 Task: Look for Airbnb options in Abqaiq, Saudi Arabia from 10th December, 2023 to 25th December, 2023 for 3 adults, 1 child. Place can be shared room with 2 bedrooms having 3 beds and 2 bathrooms. Property type can be guest house. Amenities needed are: wifi, TV, free parkinig on premises, gym, breakfast.
Action: Mouse moved to (428, 233)
Screenshot: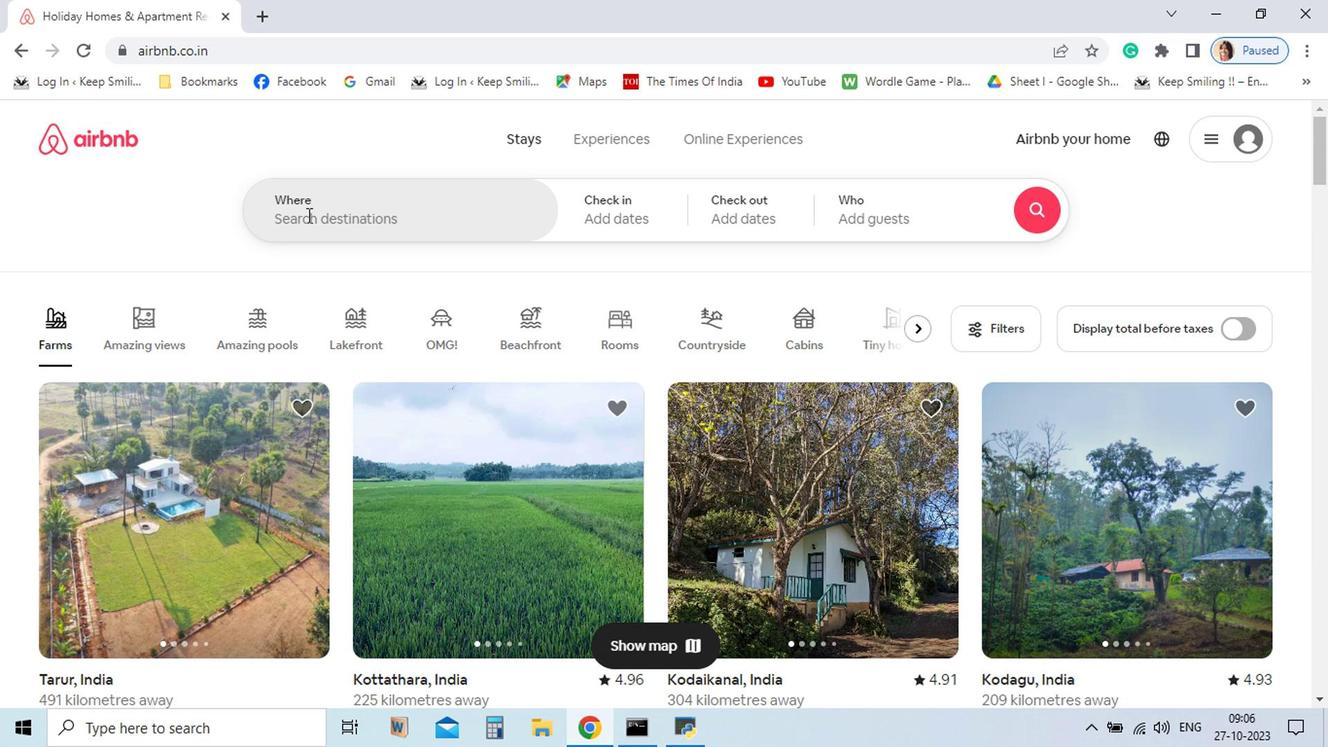 
Action: Mouse pressed left at (428, 233)
Screenshot: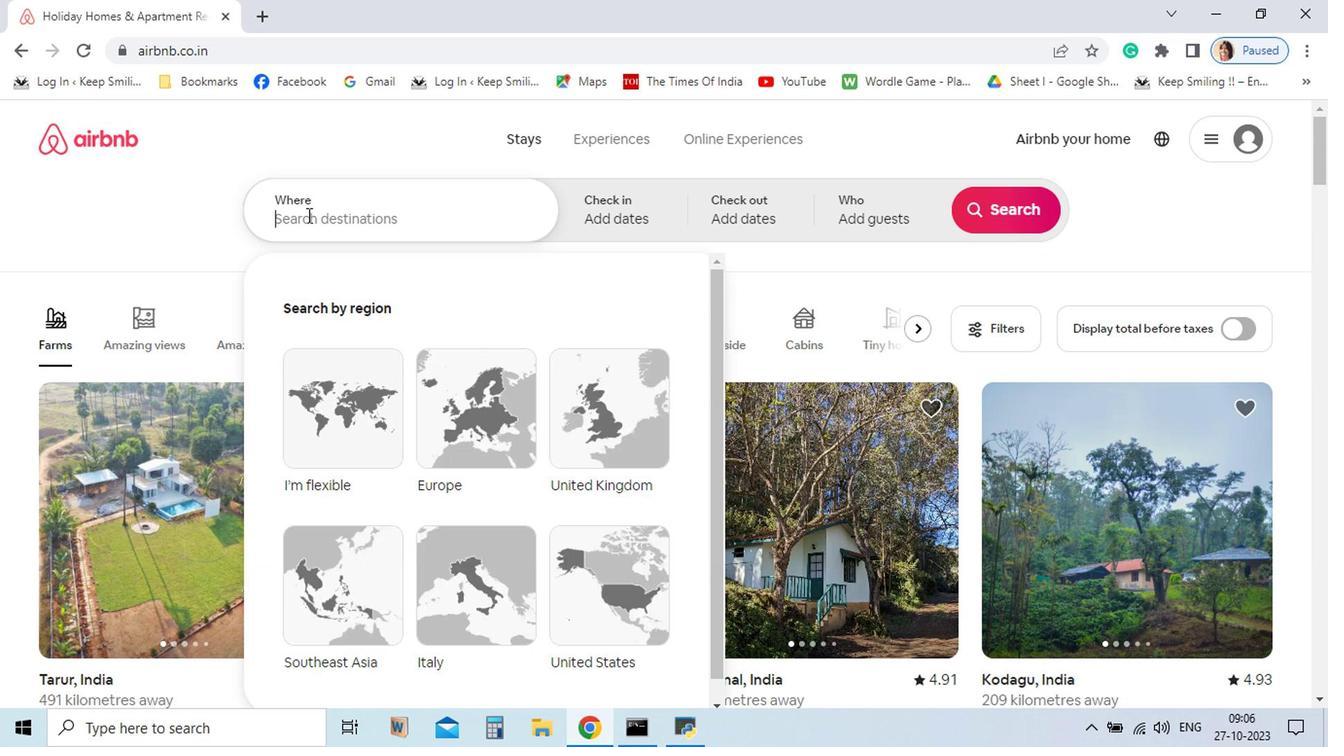
Action: Key pressed <Key.shift>Aqaiq
Screenshot: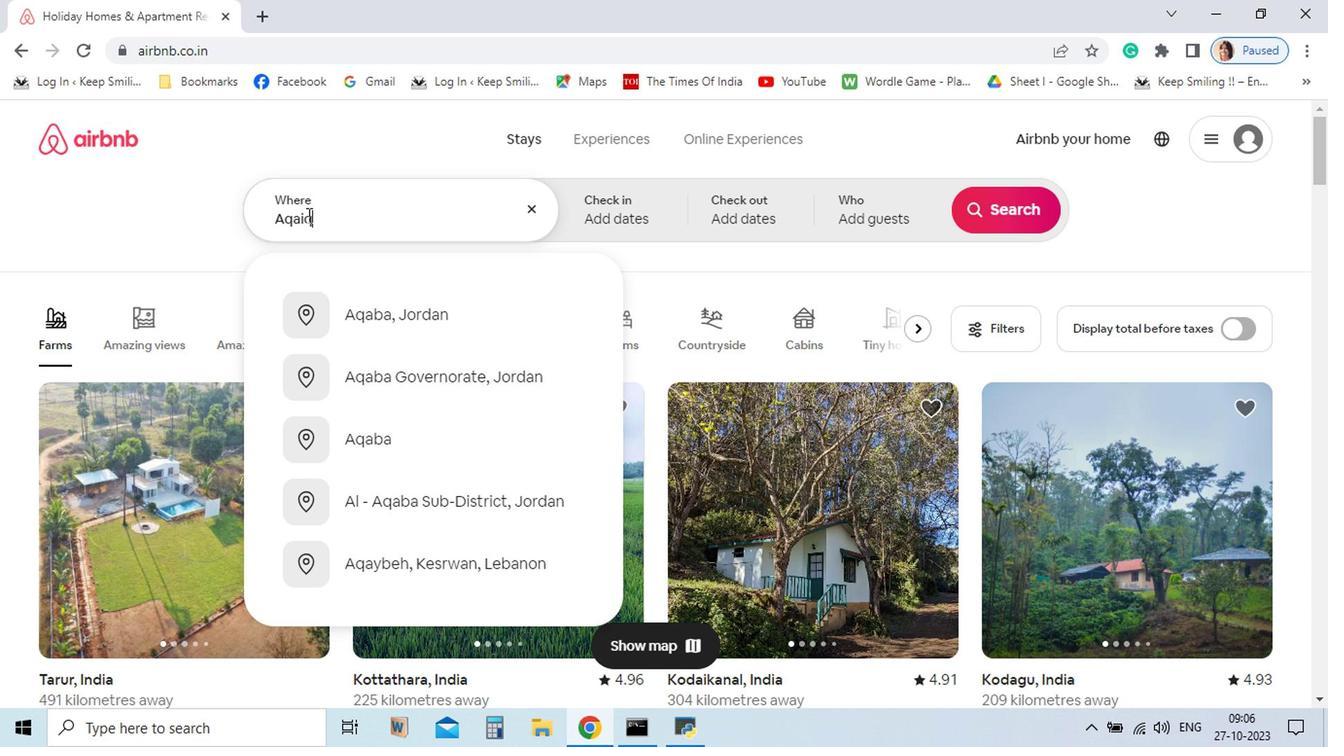 
Action: Mouse moved to (428, 233)
Screenshot: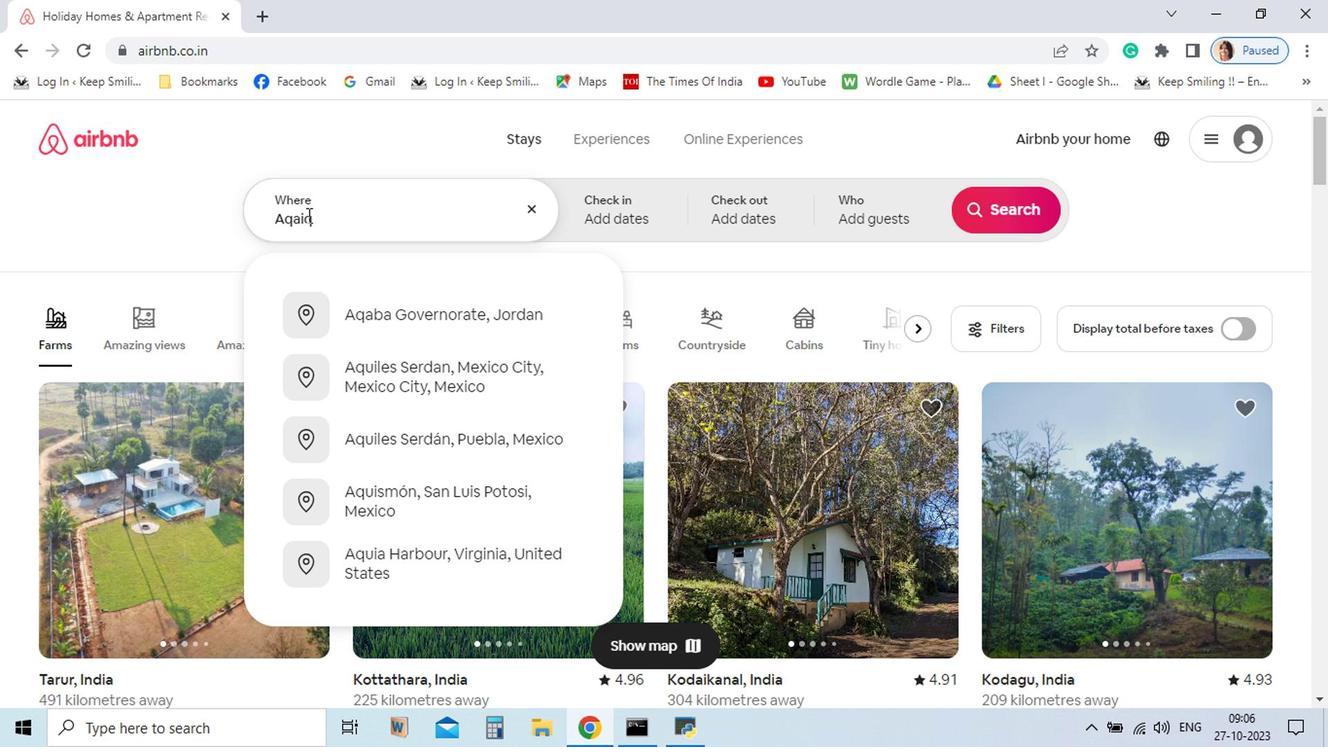 
Action: Key pressed ,<Key.space>saudi
Screenshot: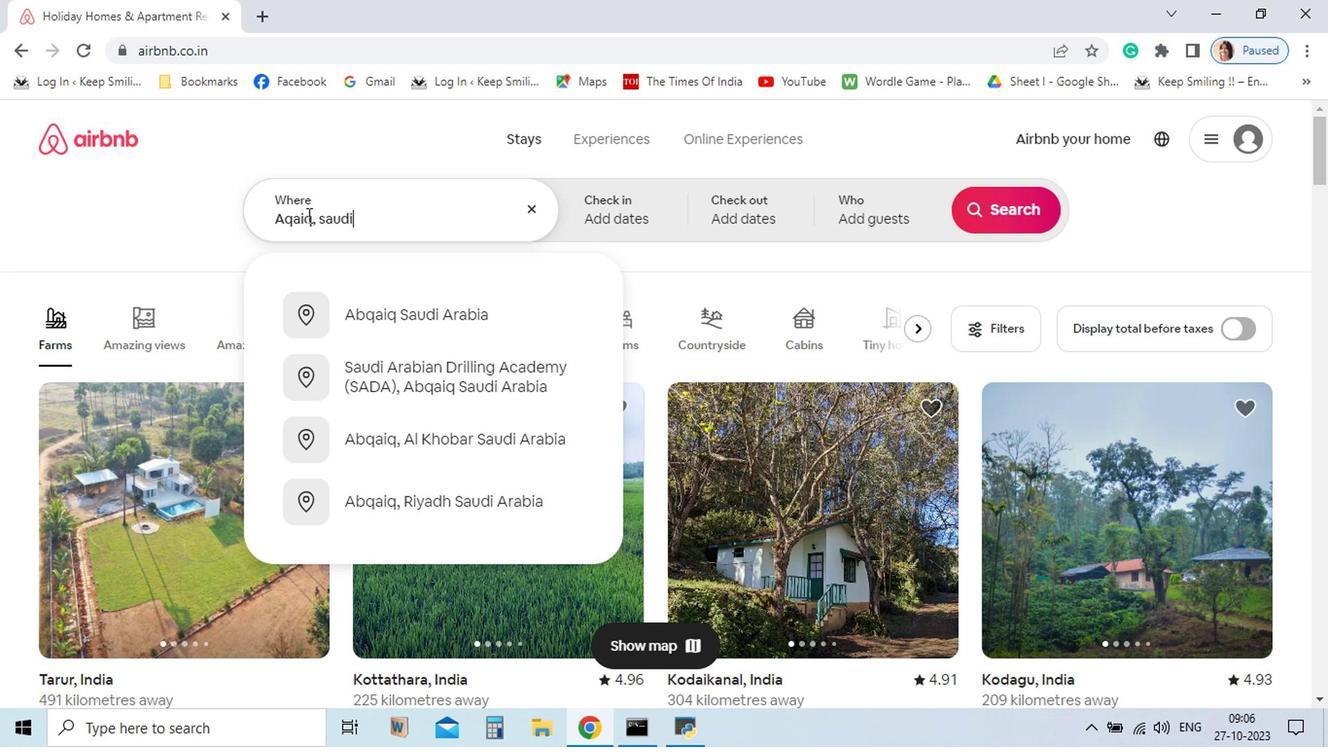 
Action: Mouse moved to (516, 340)
Screenshot: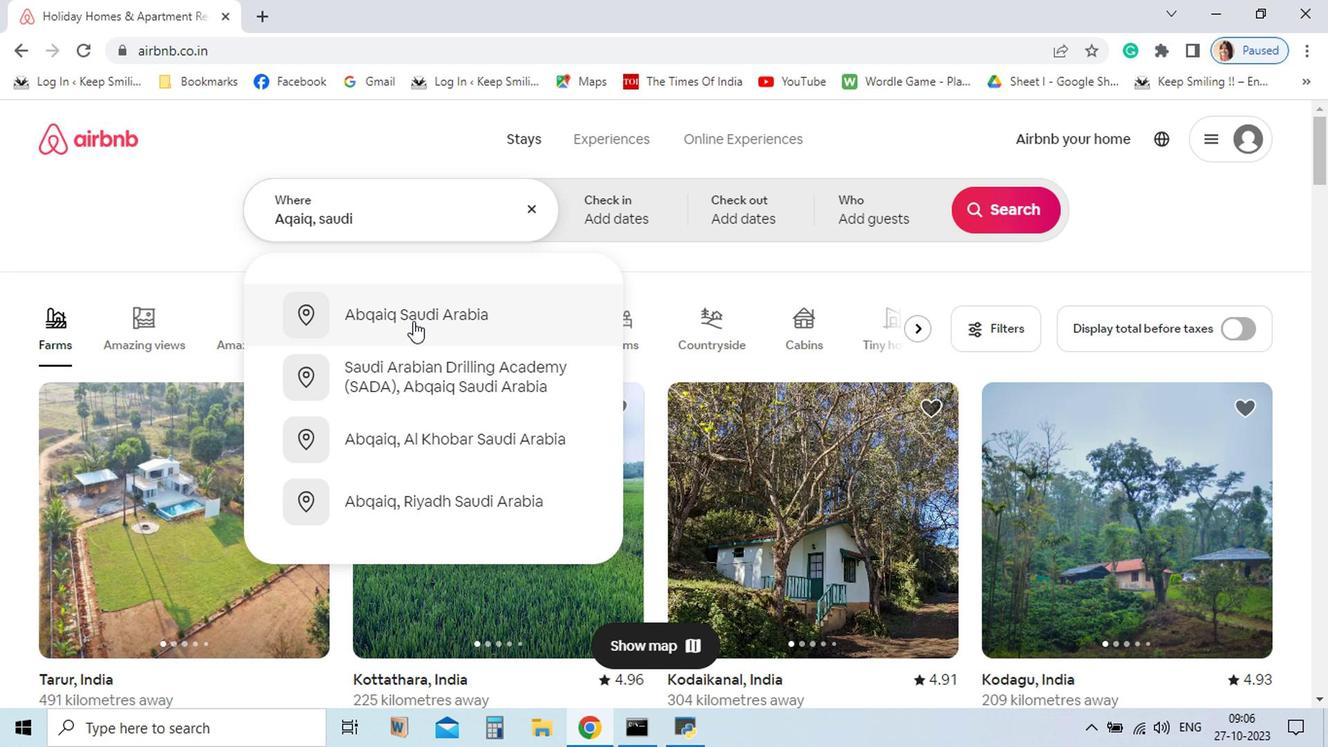 
Action: Mouse pressed left at (516, 340)
Screenshot: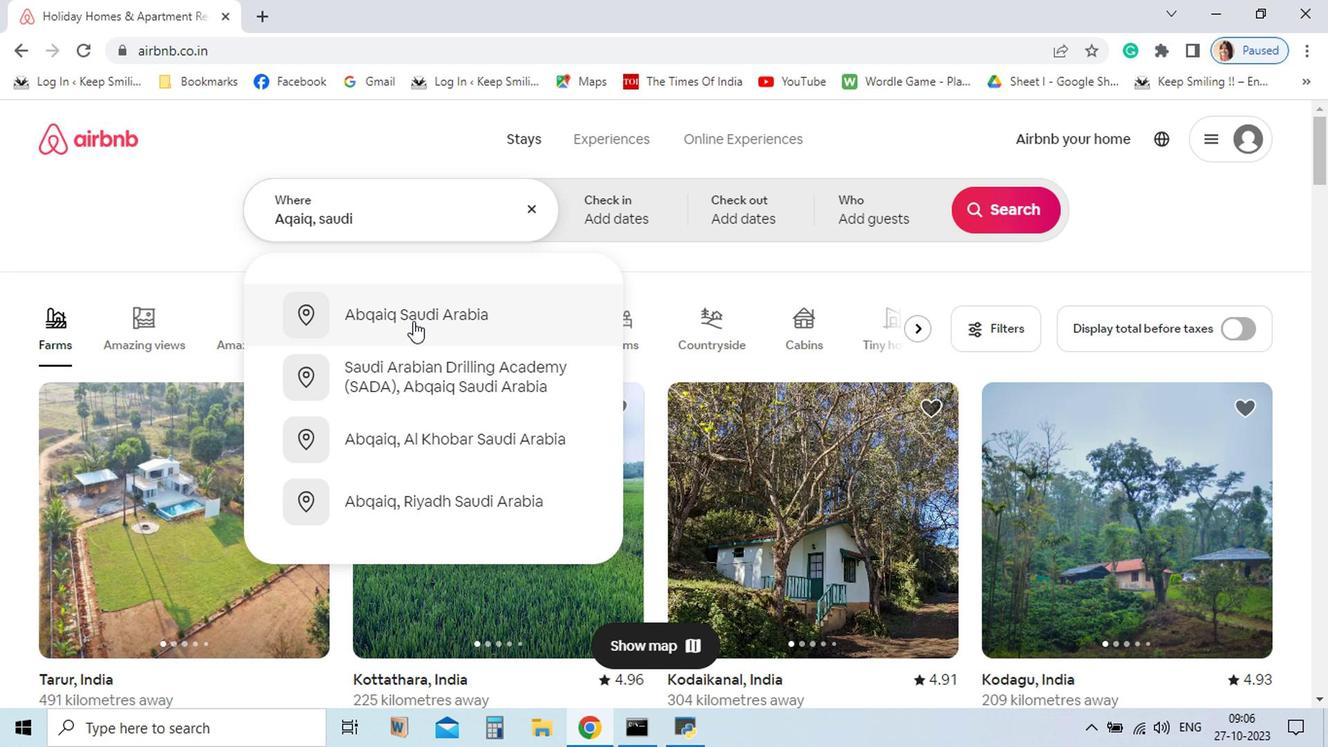 
Action: Mouse moved to (992, 390)
Screenshot: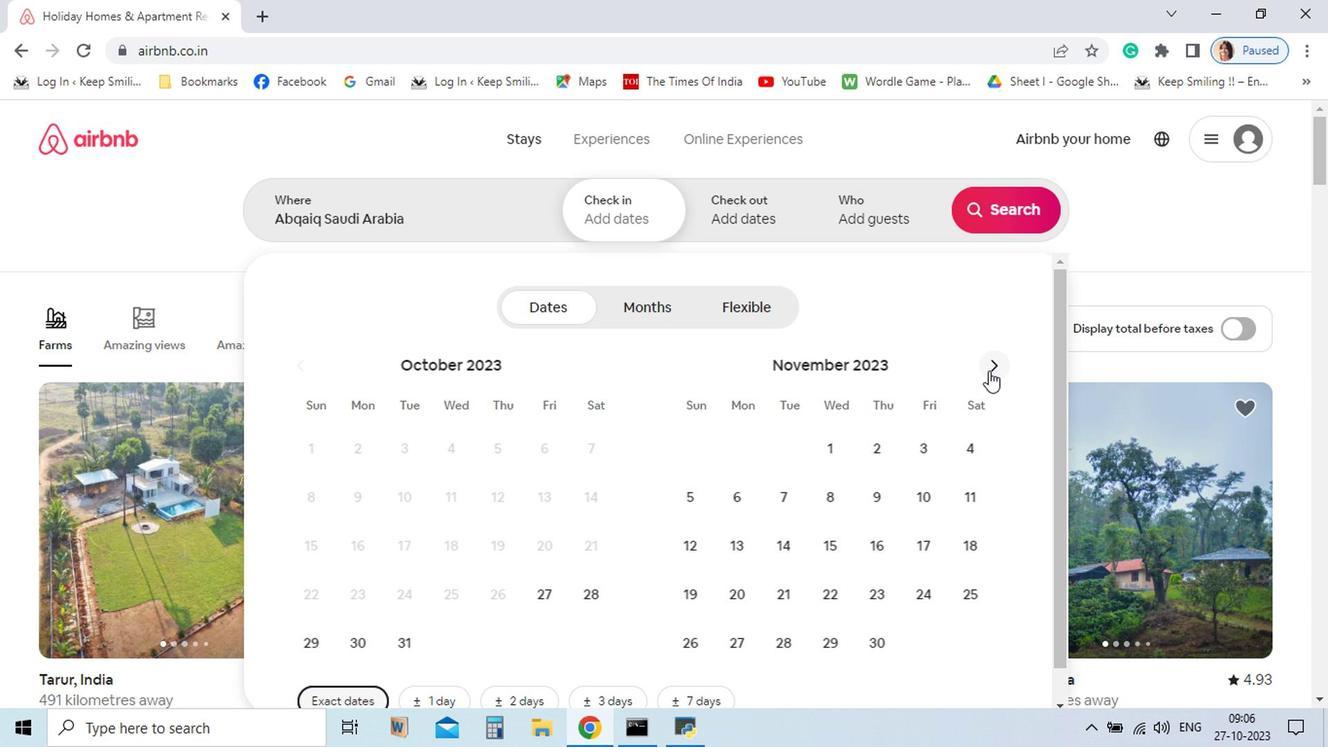 
Action: Mouse pressed left at (992, 390)
Screenshot: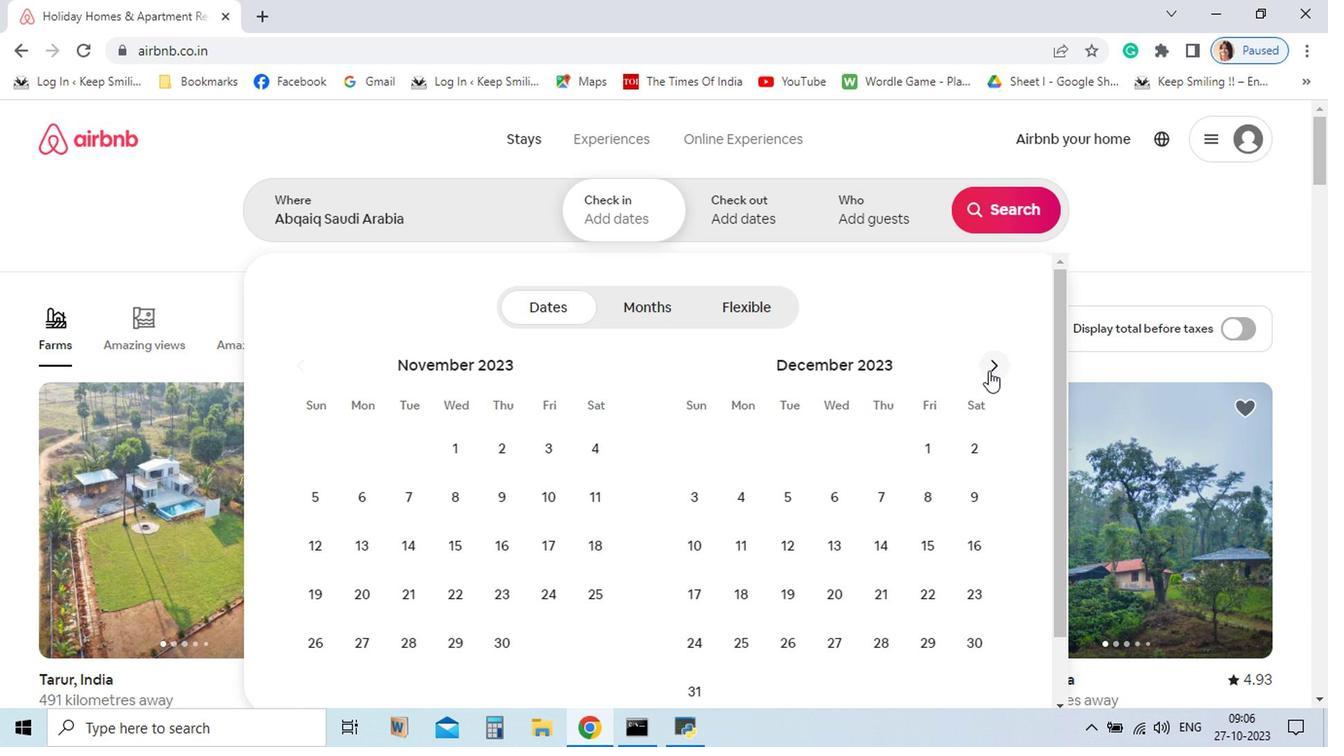 
Action: Mouse moved to (750, 568)
Screenshot: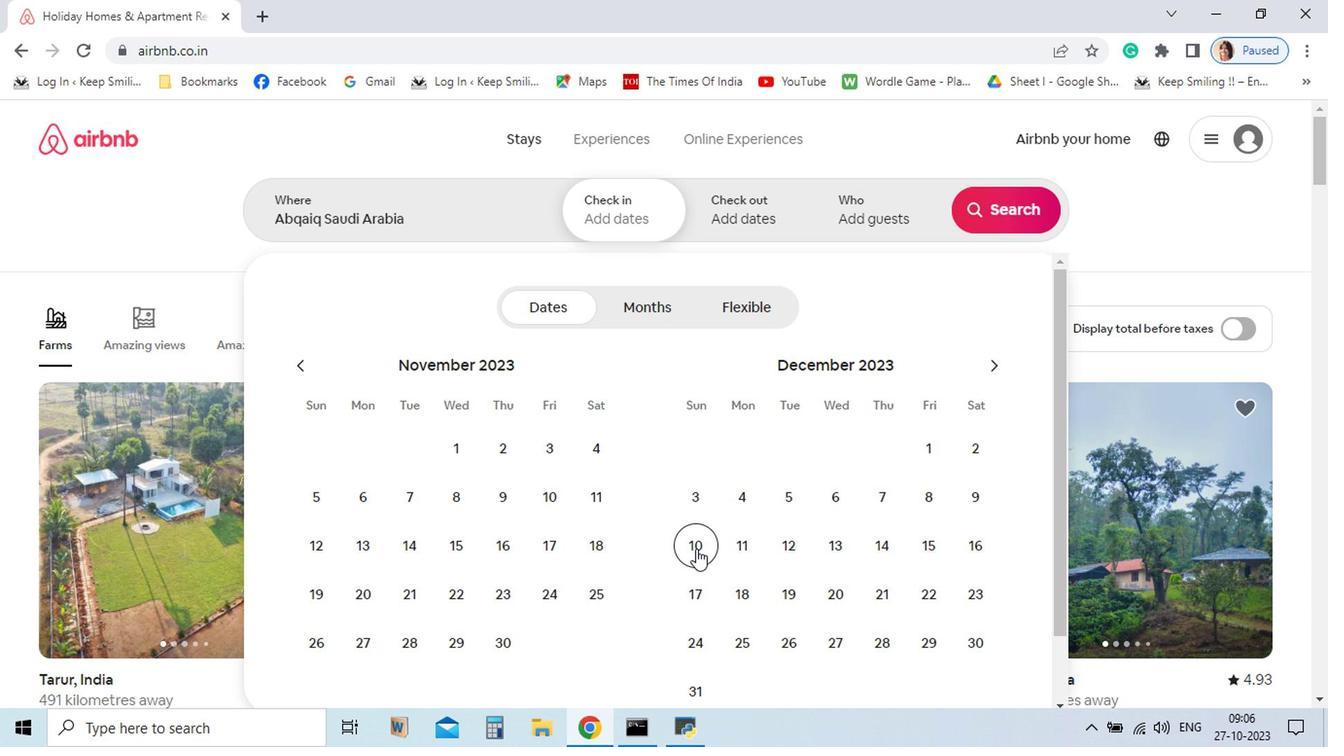 
Action: Mouse pressed left at (750, 568)
Screenshot: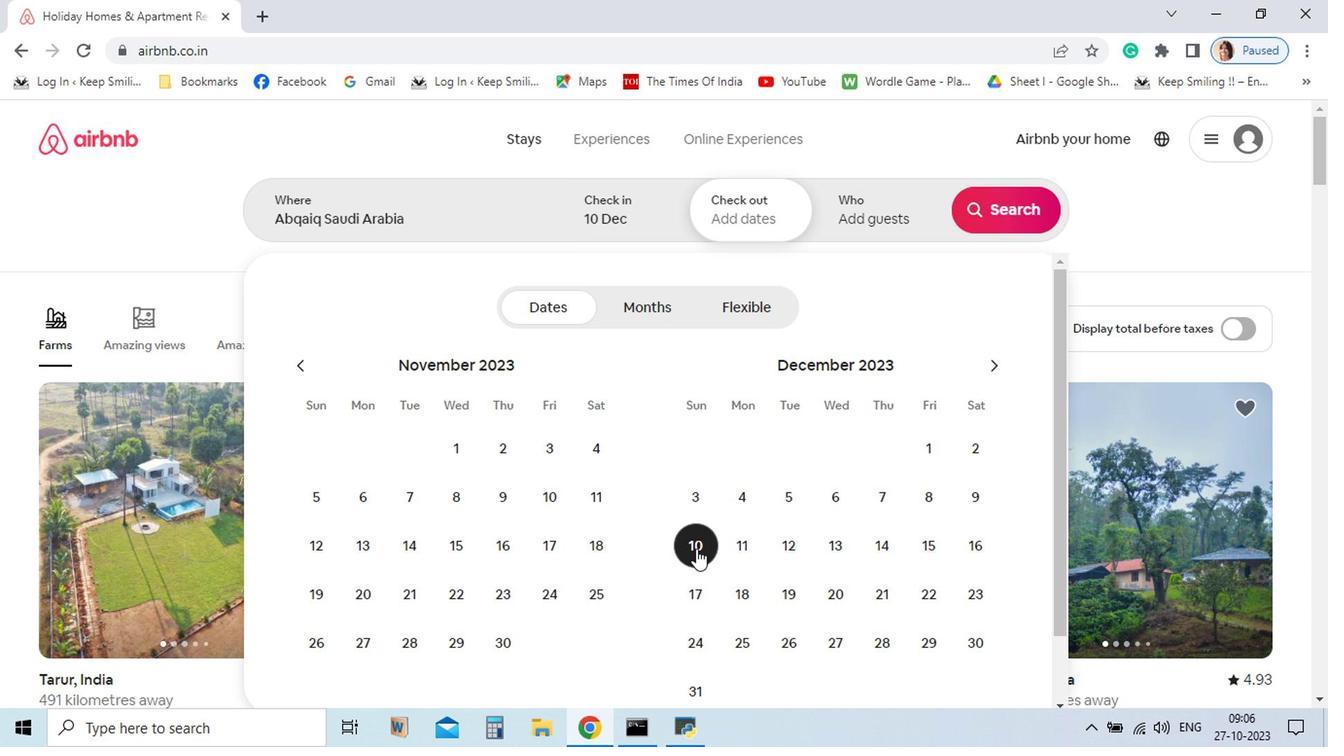 
Action: Mouse moved to (799, 661)
Screenshot: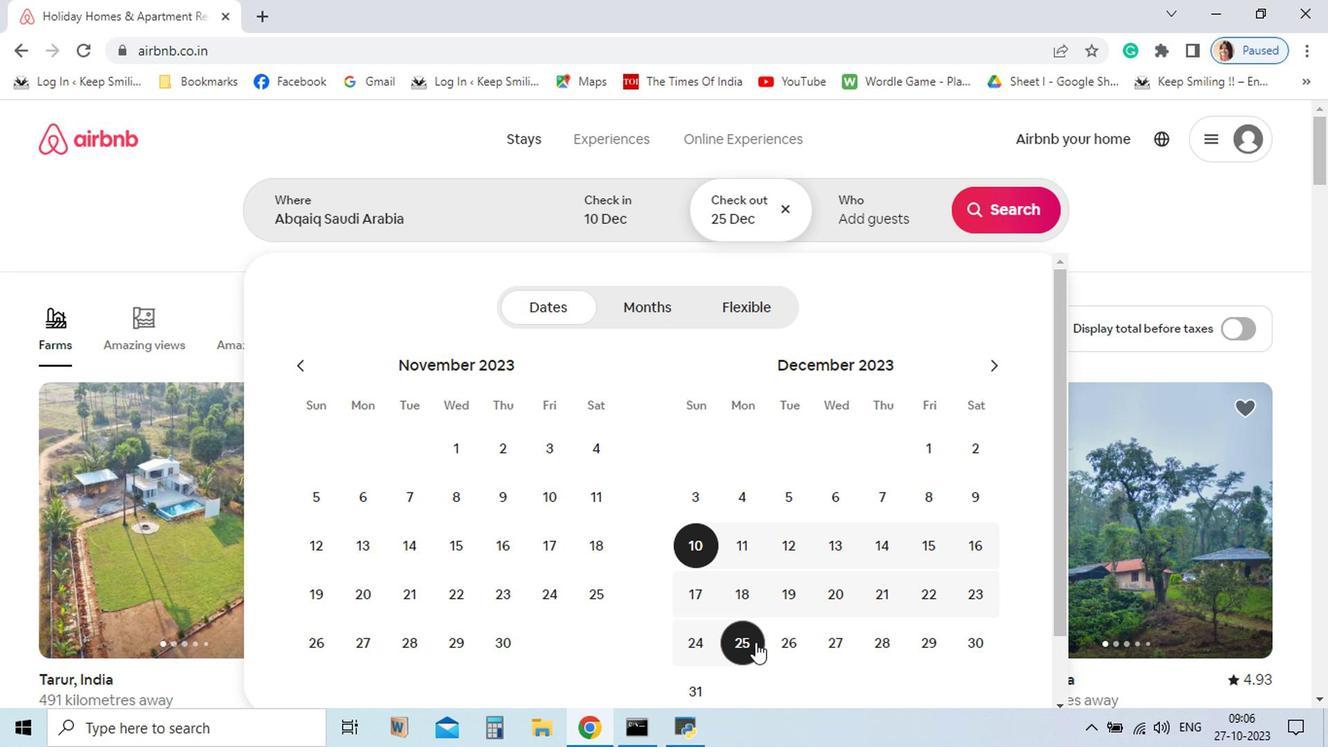 
Action: Mouse pressed left at (799, 661)
Screenshot: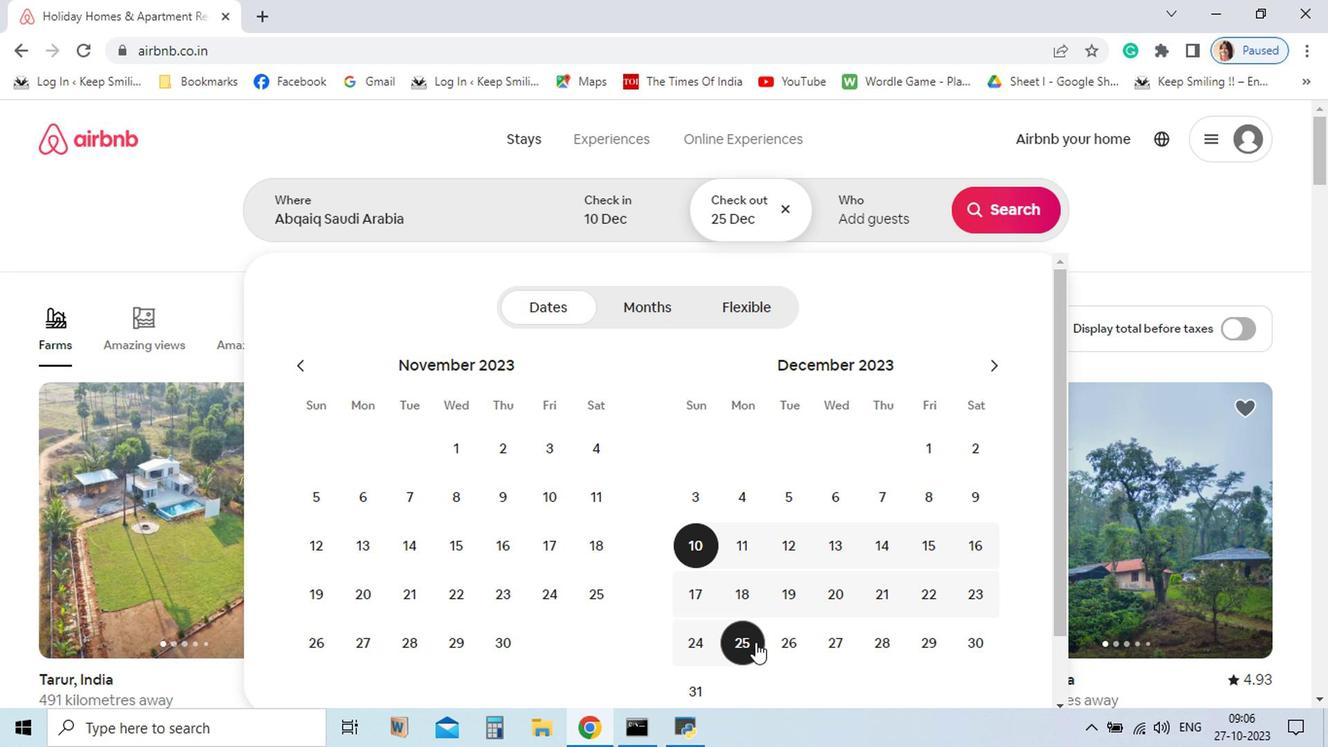 
Action: Mouse moved to (914, 240)
Screenshot: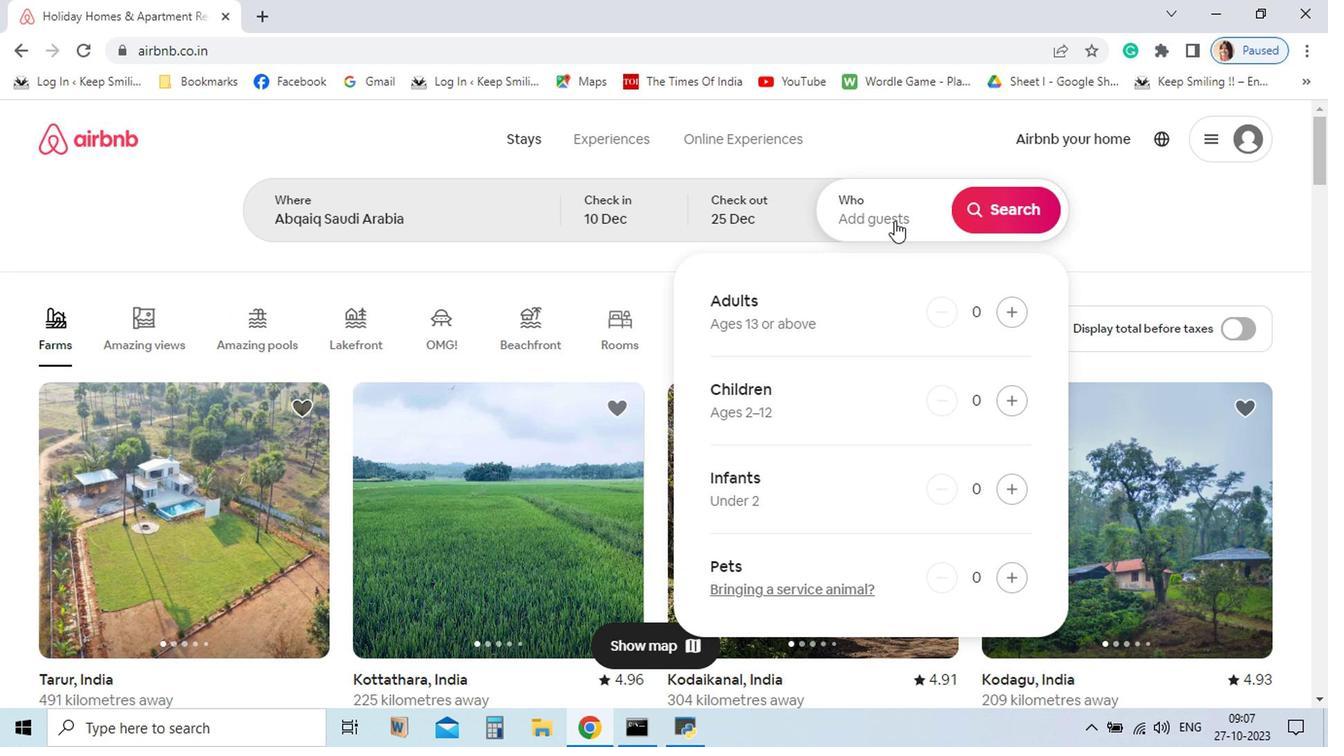 
Action: Mouse pressed left at (914, 240)
Screenshot: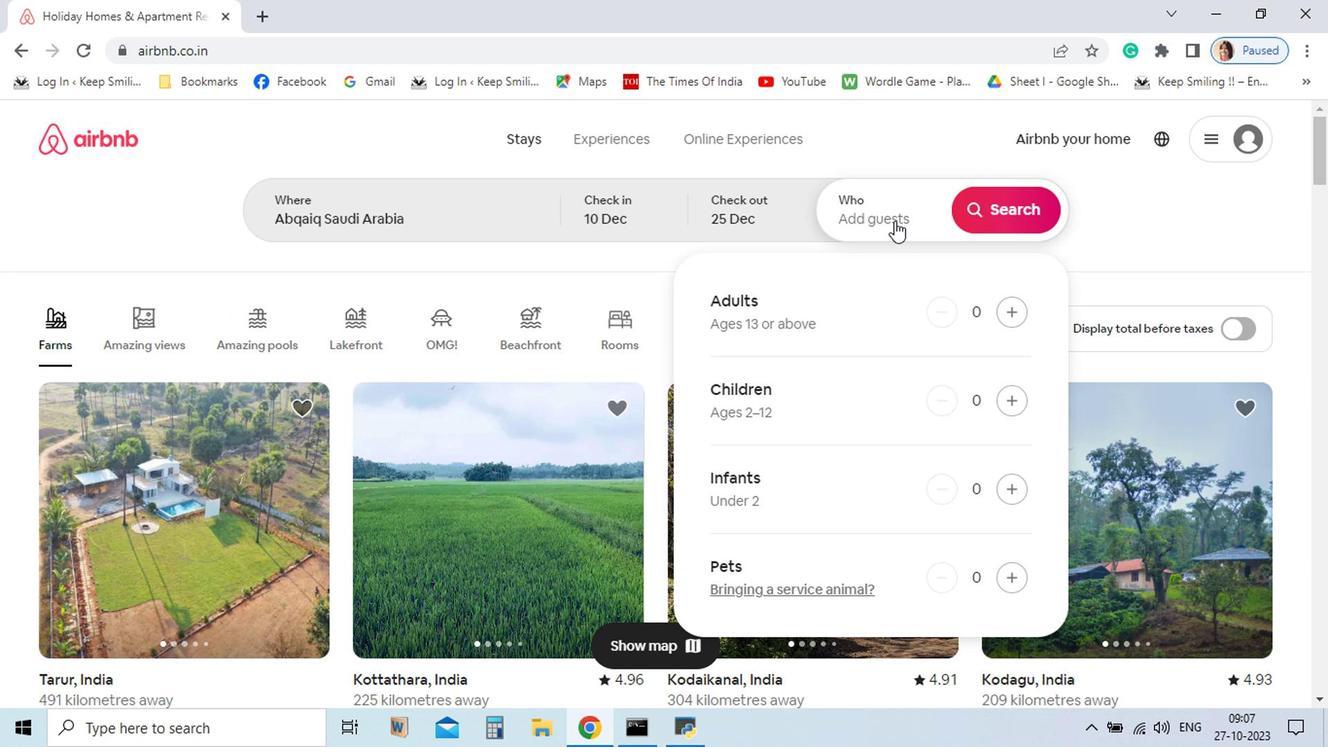 
Action: Mouse moved to (1011, 331)
Screenshot: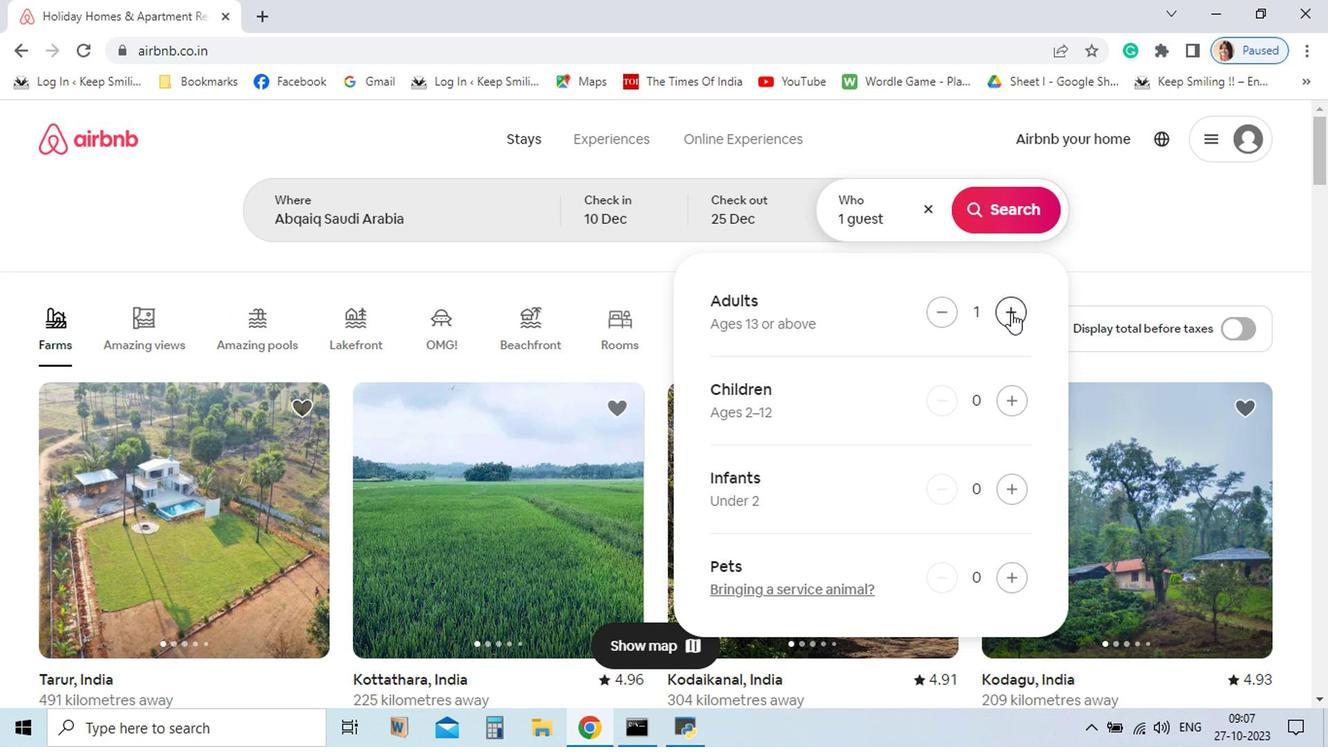 
Action: Mouse pressed left at (1011, 331)
Screenshot: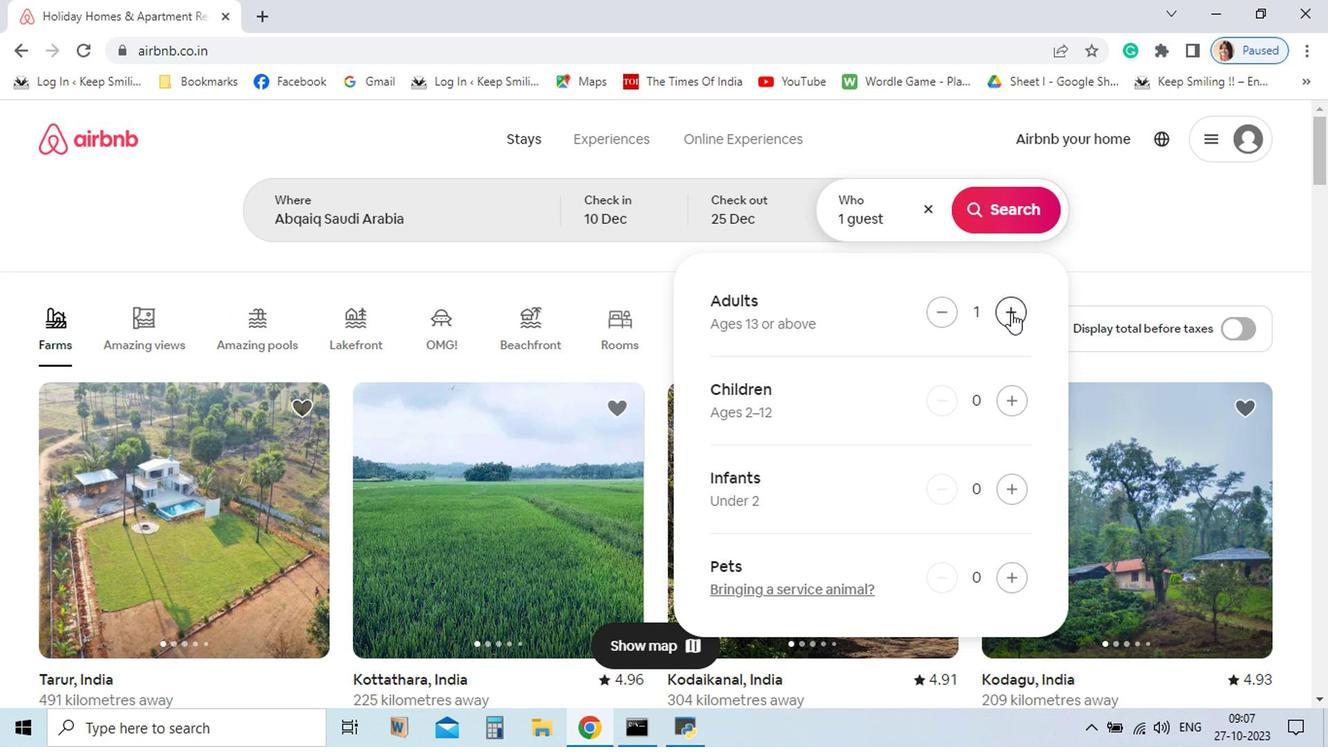 
Action: Mouse pressed left at (1011, 331)
Screenshot: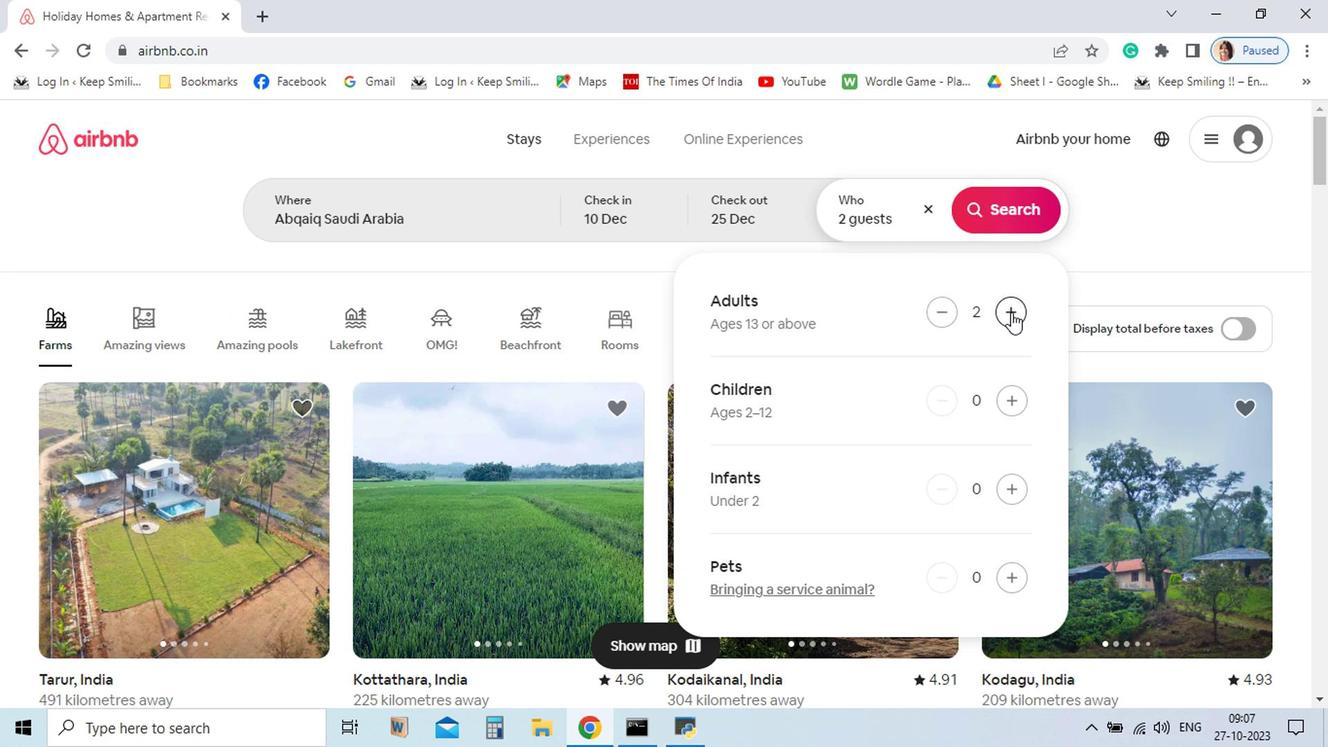 
Action: Mouse pressed left at (1011, 331)
Screenshot: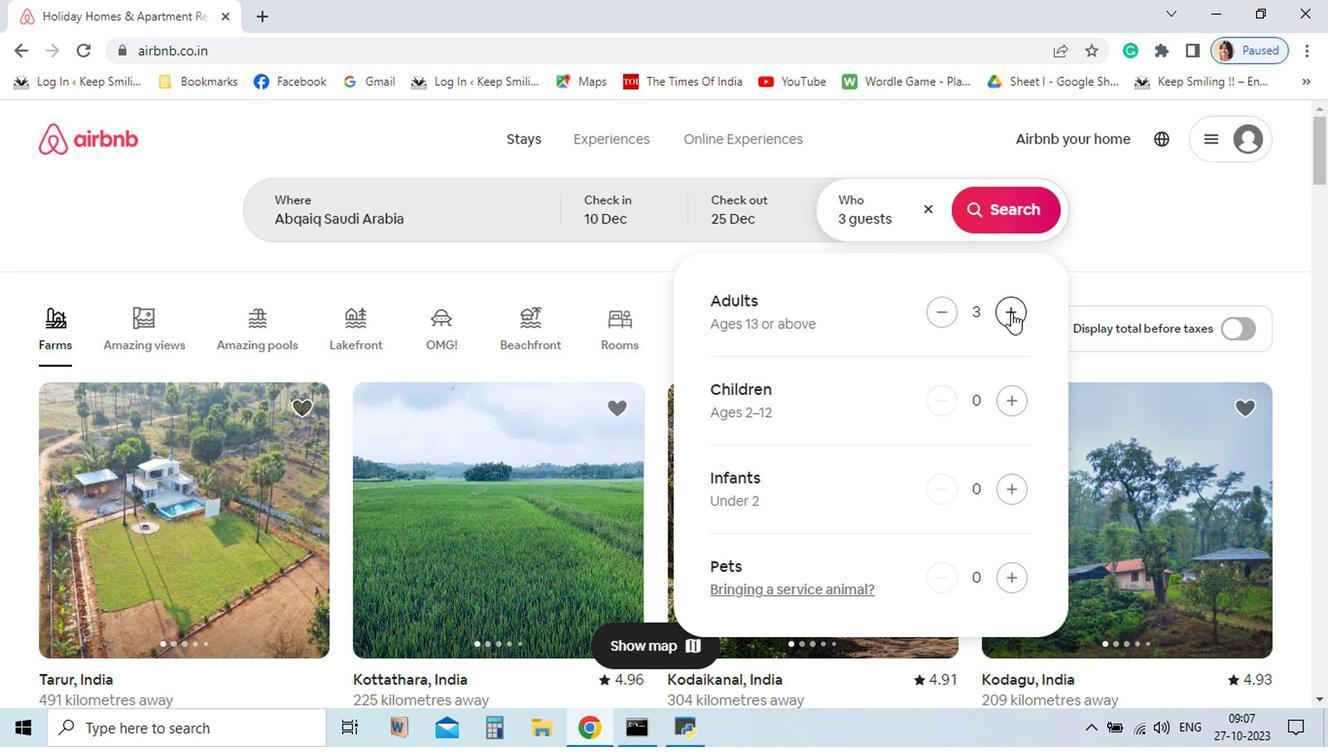 
Action: Mouse moved to (1014, 423)
Screenshot: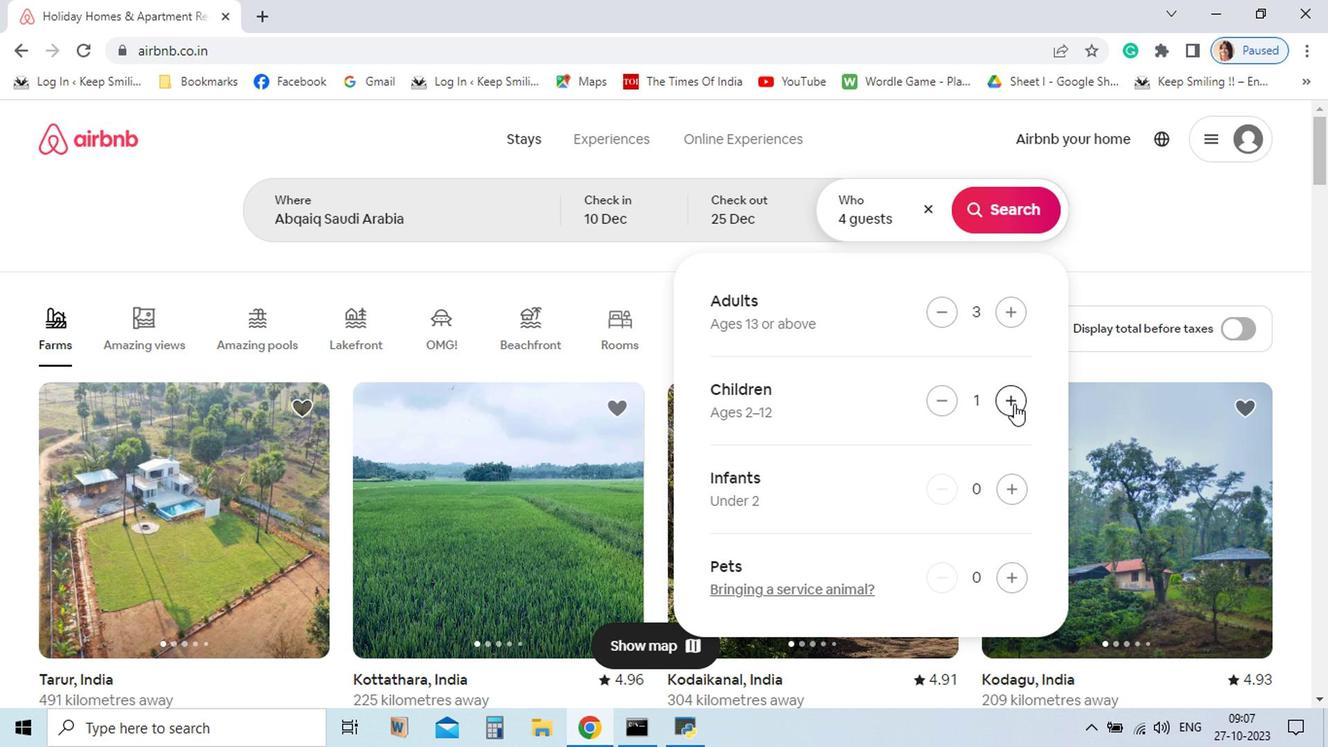 
Action: Mouse pressed left at (1014, 423)
Screenshot: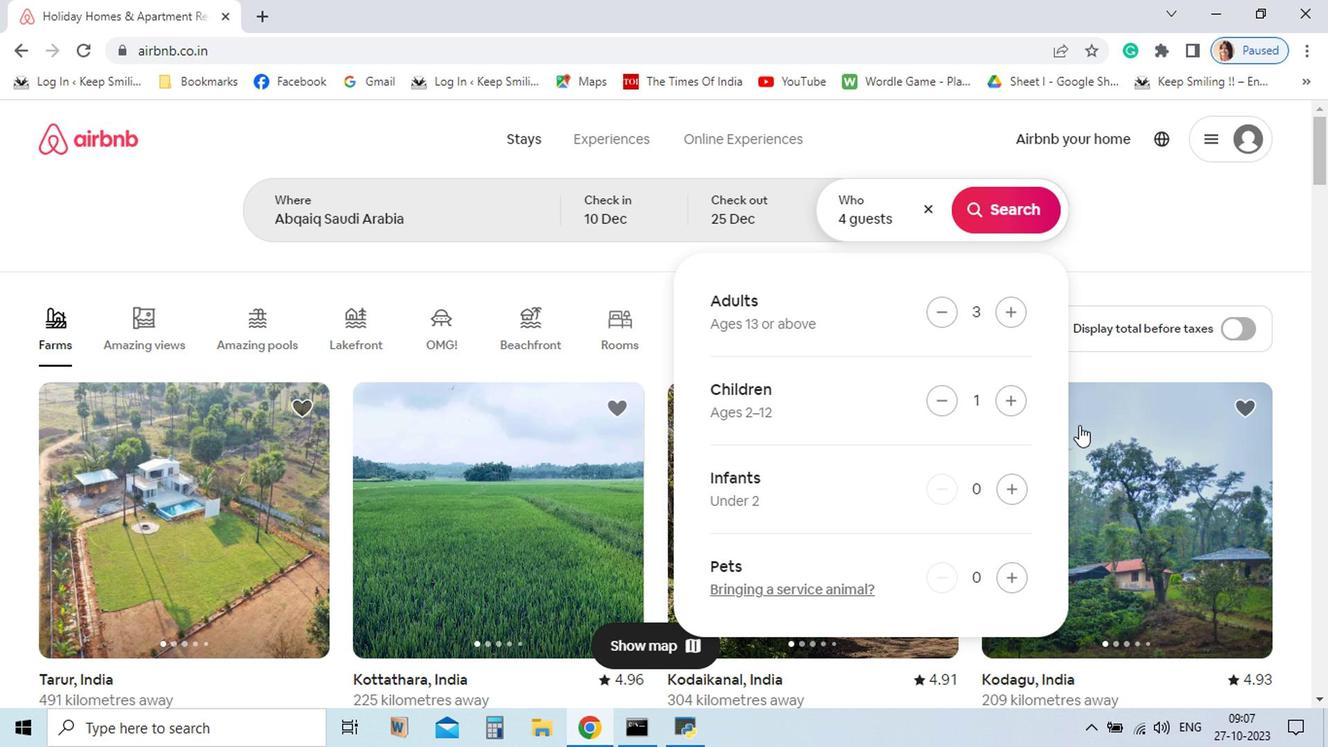 
Action: Mouse moved to (1023, 235)
Screenshot: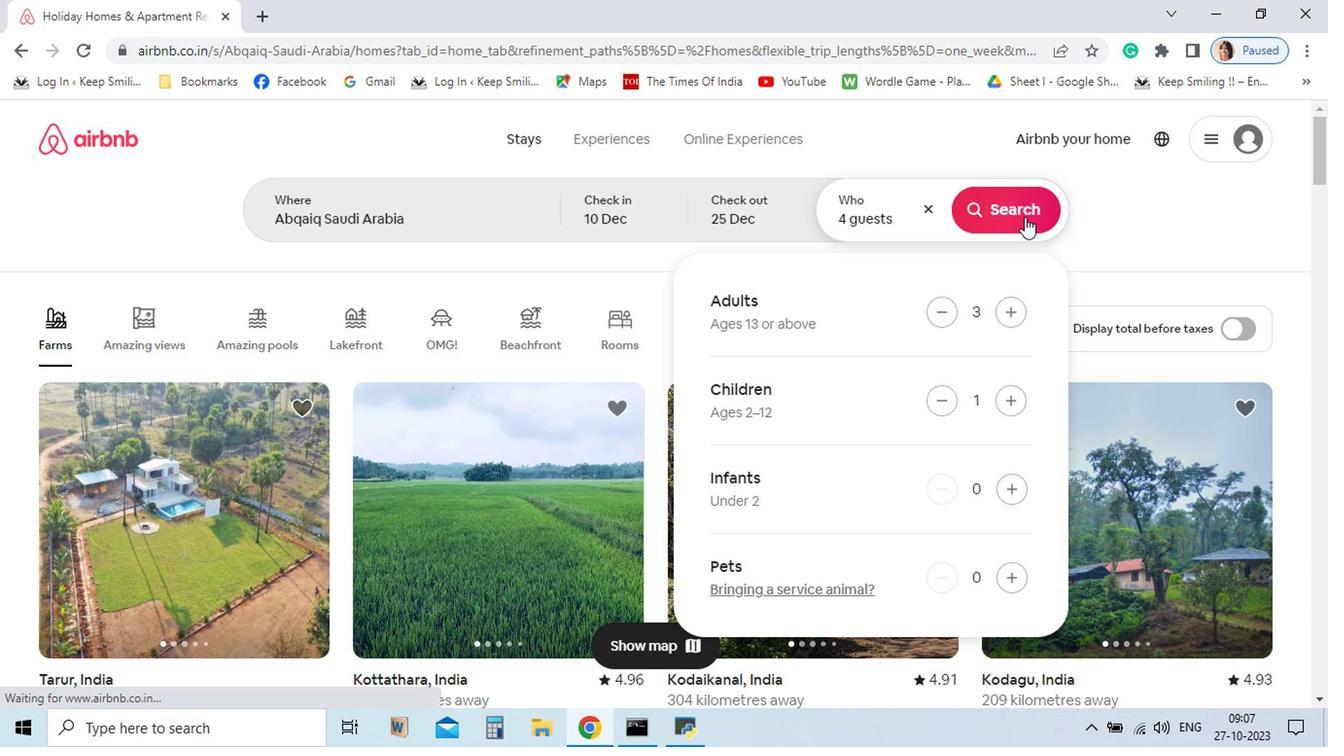 
Action: Mouse pressed left at (1023, 235)
Screenshot: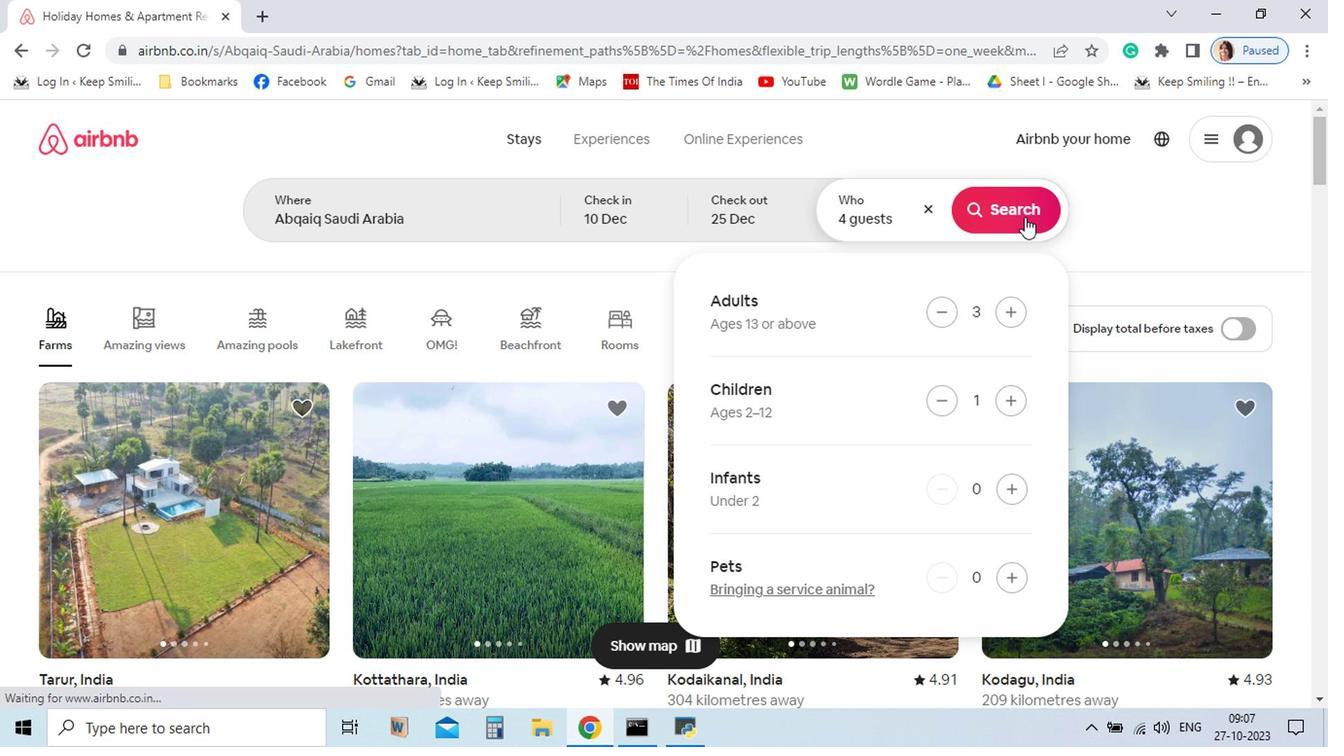 
Action: Mouse moved to (1015, 230)
Screenshot: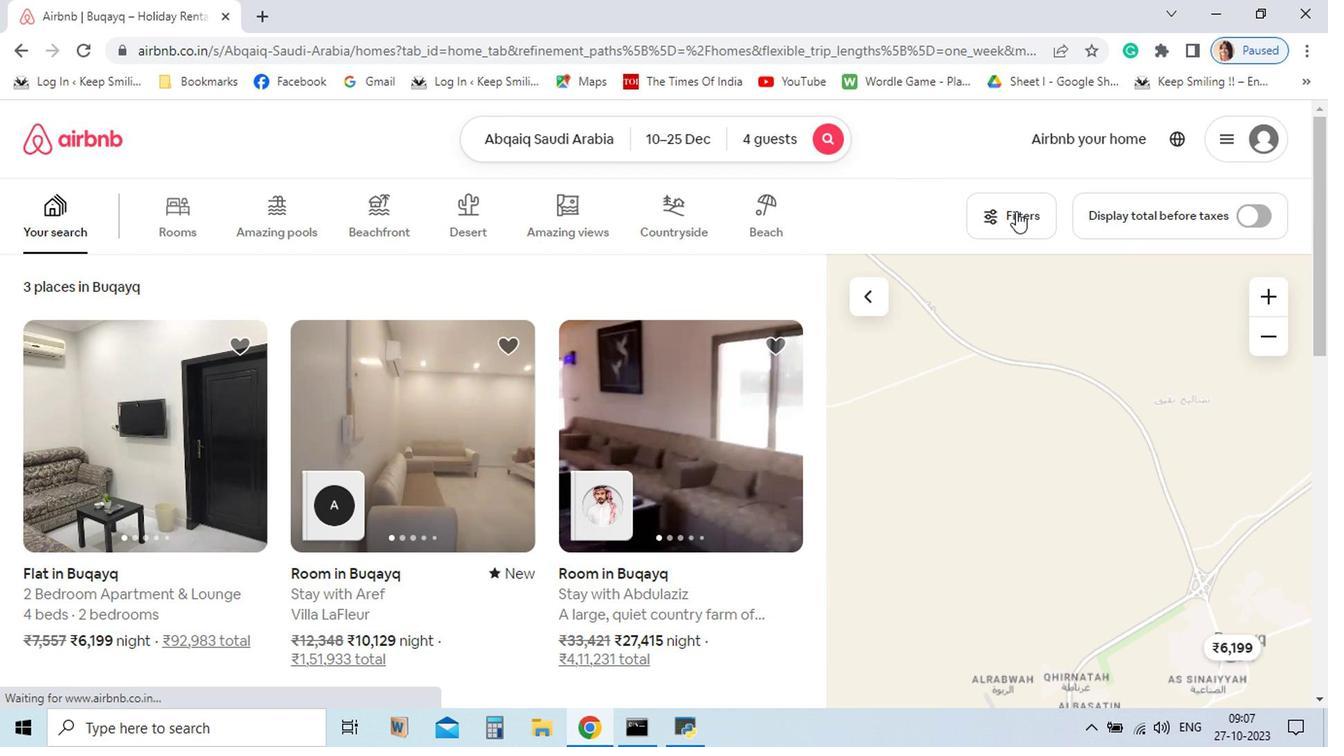 
Action: Mouse pressed left at (1015, 230)
Screenshot: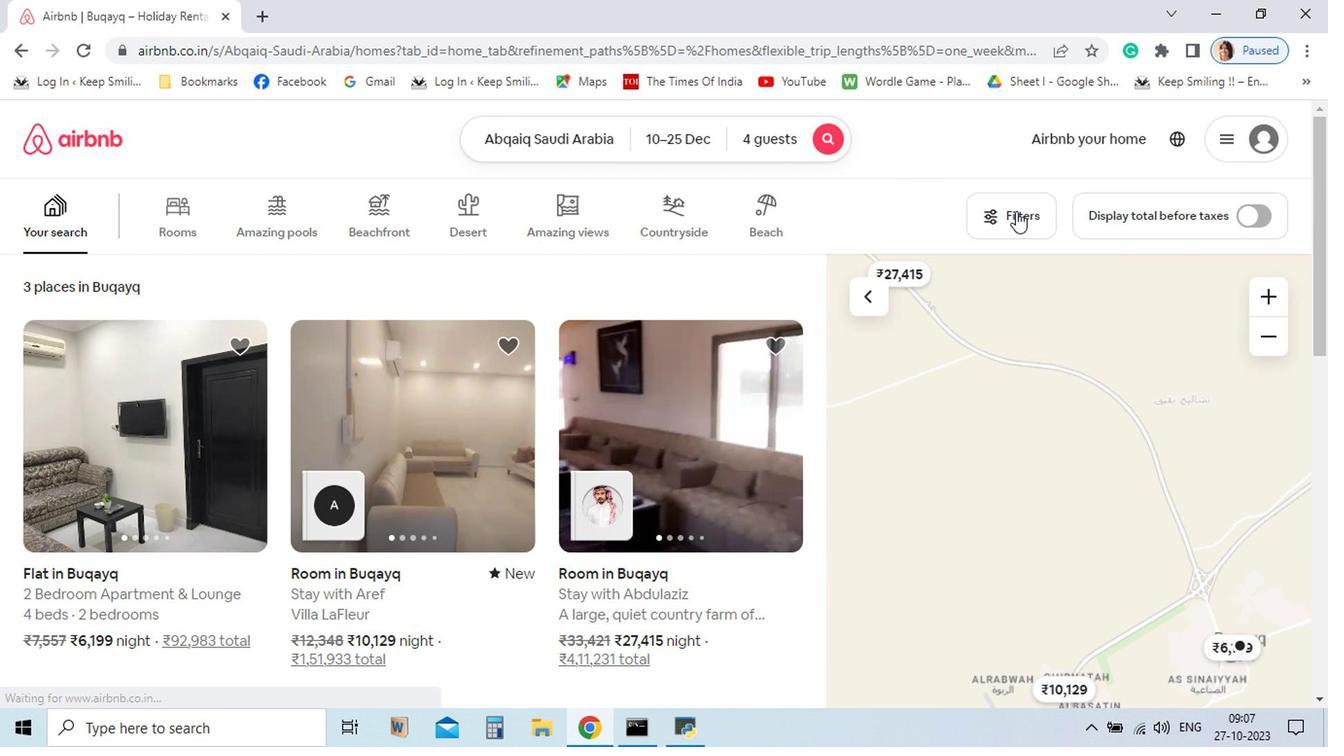 
Action: Mouse moved to (1026, 282)
Screenshot: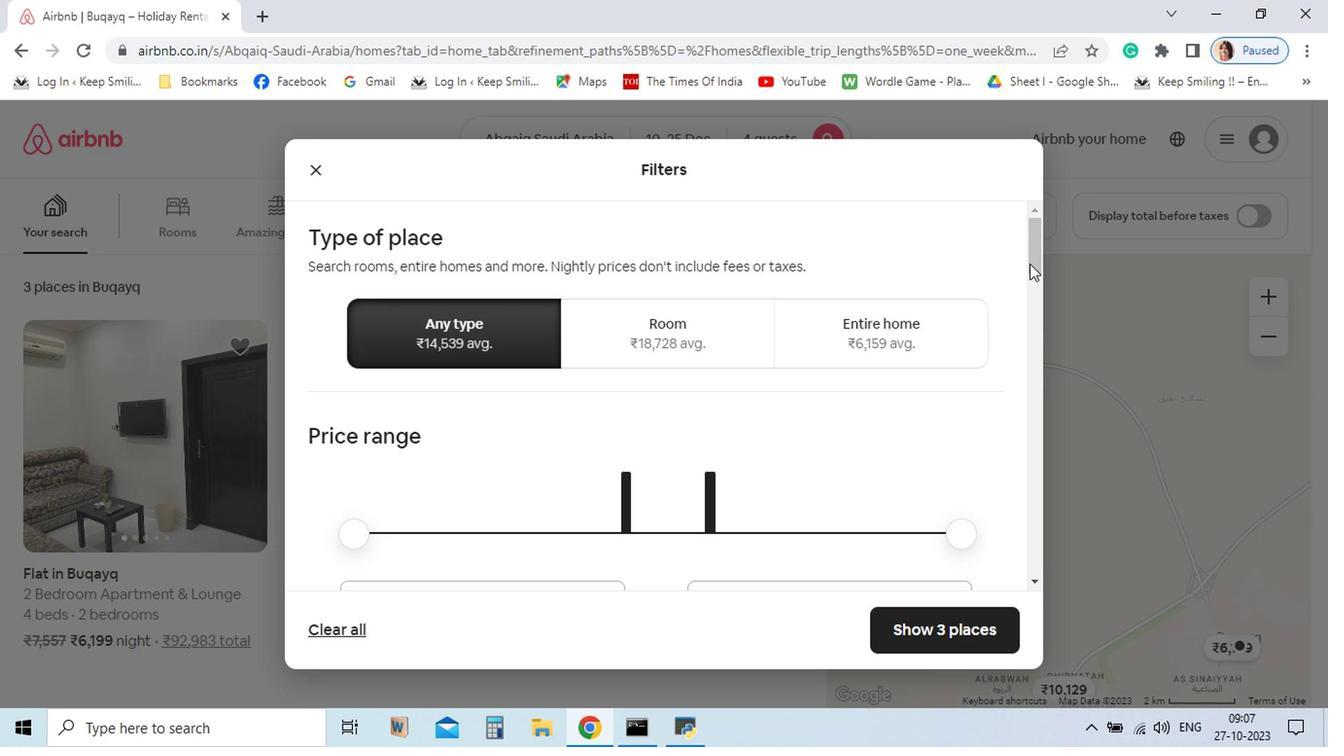 
Action: Mouse pressed left at (1026, 282)
Screenshot: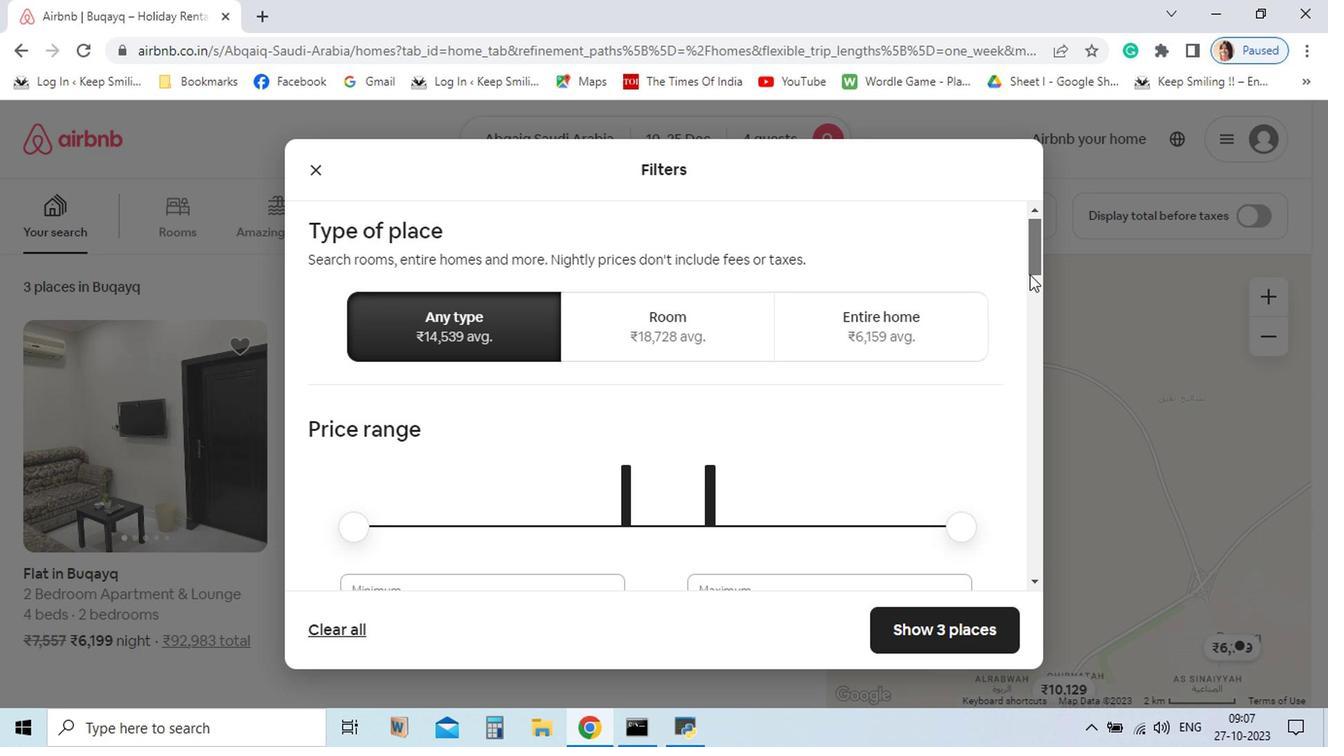 
Action: Mouse moved to (573, 518)
Screenshot: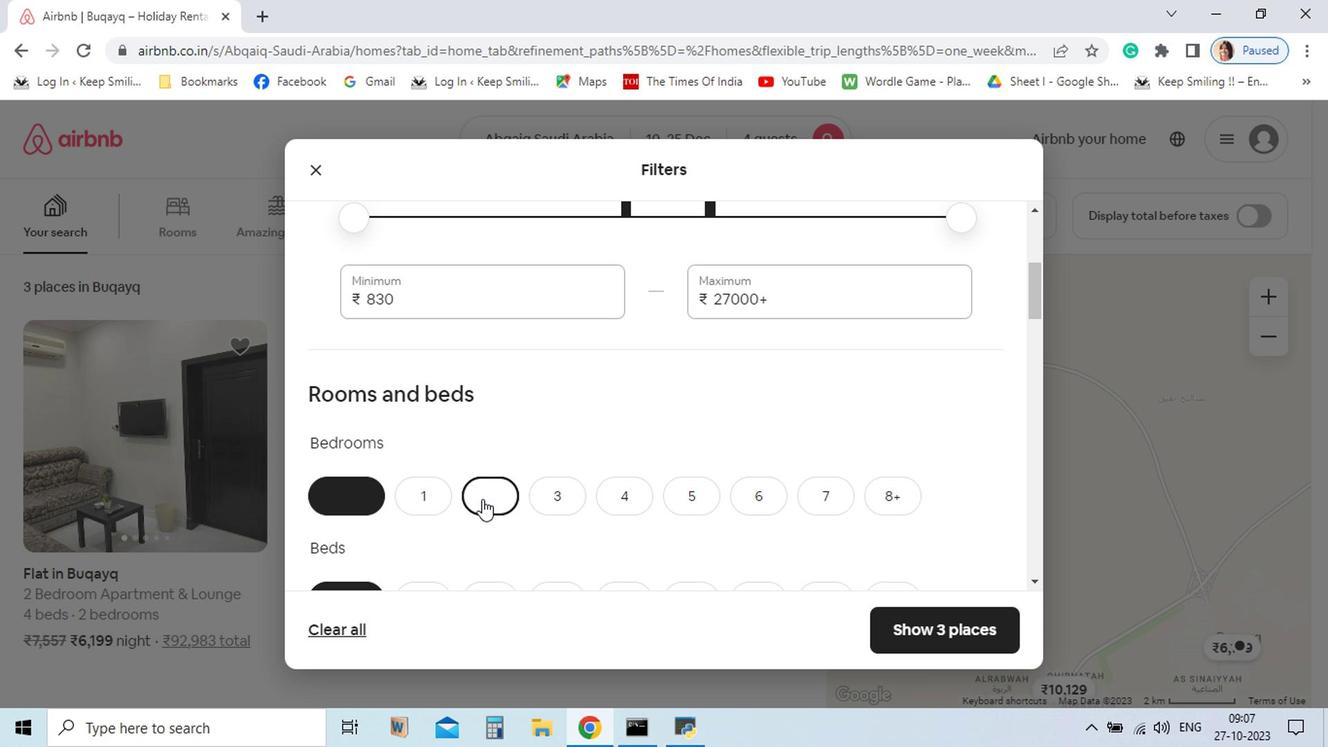 
Action: Mouse pressed left at (573, 518)
Screenshot: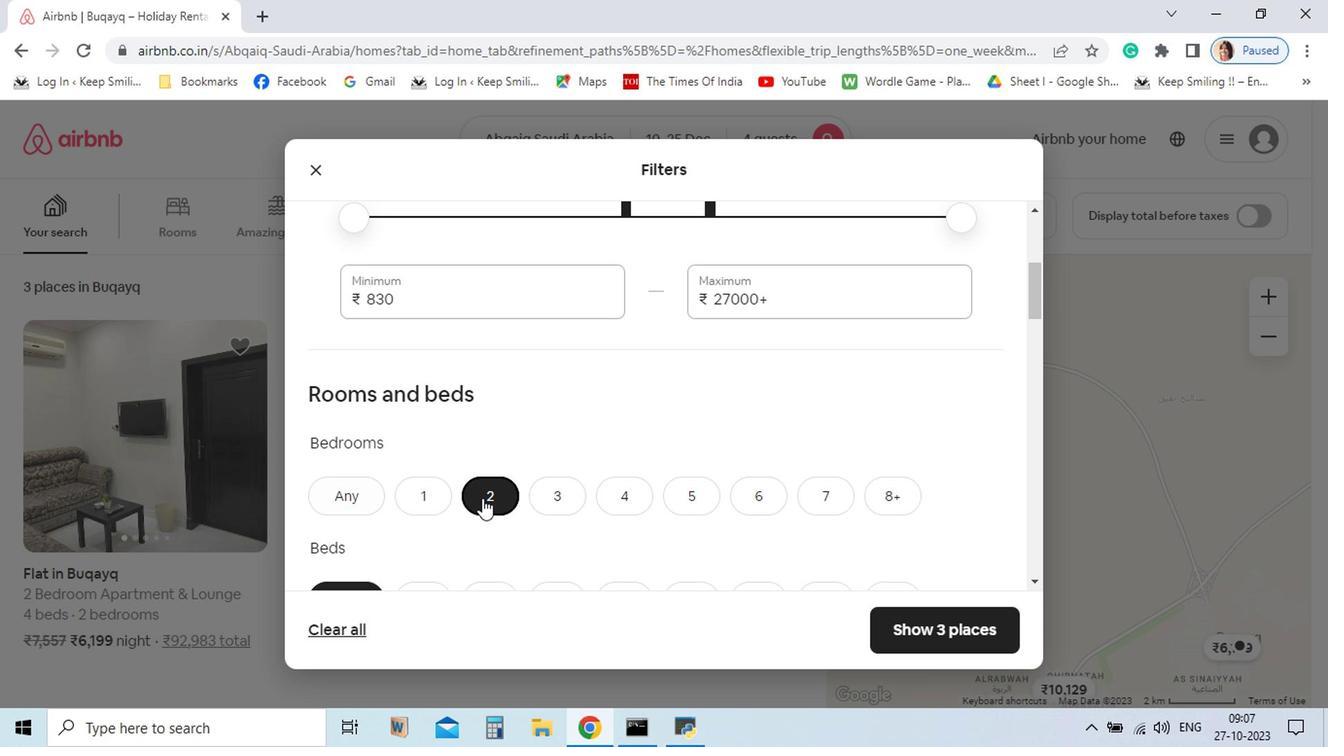 
Action: Mouse moved to (596, 544)
Screenshot: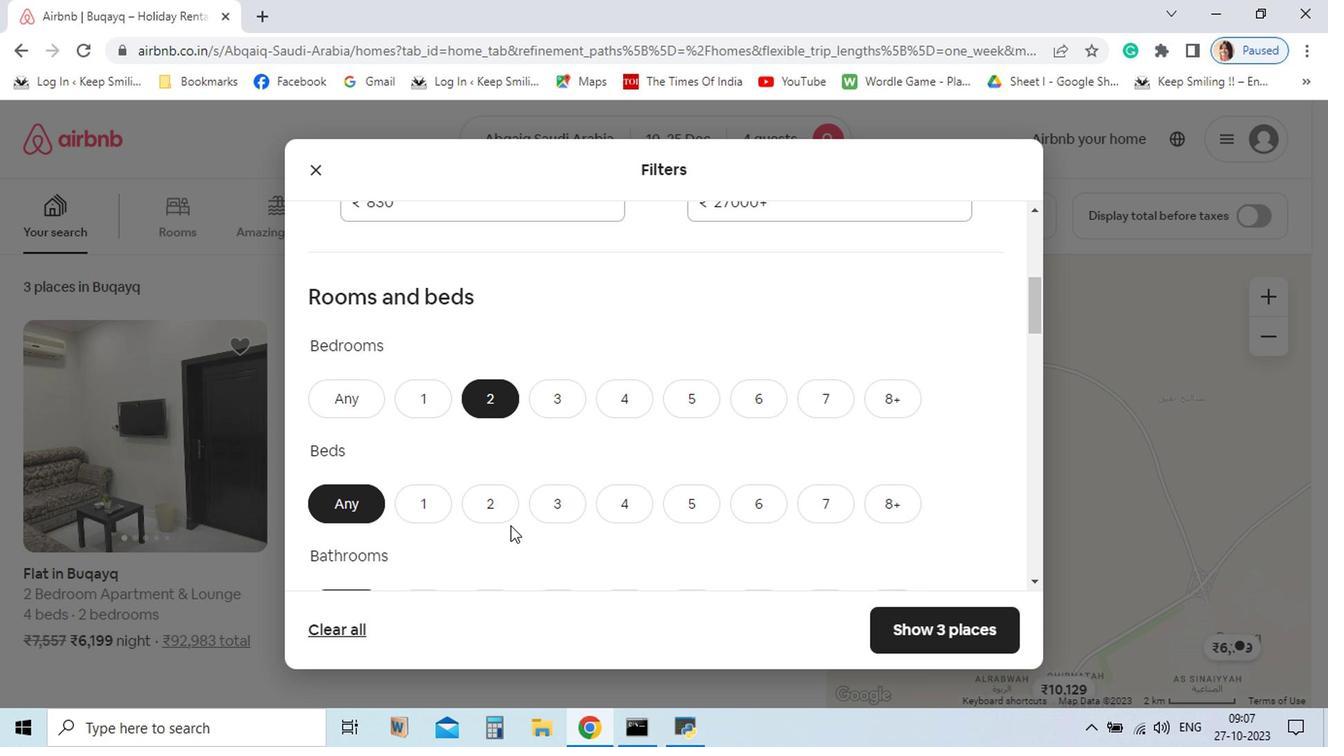
Action: Mouse scrolled (596, 543) with delta (0, 0)
Screenshot: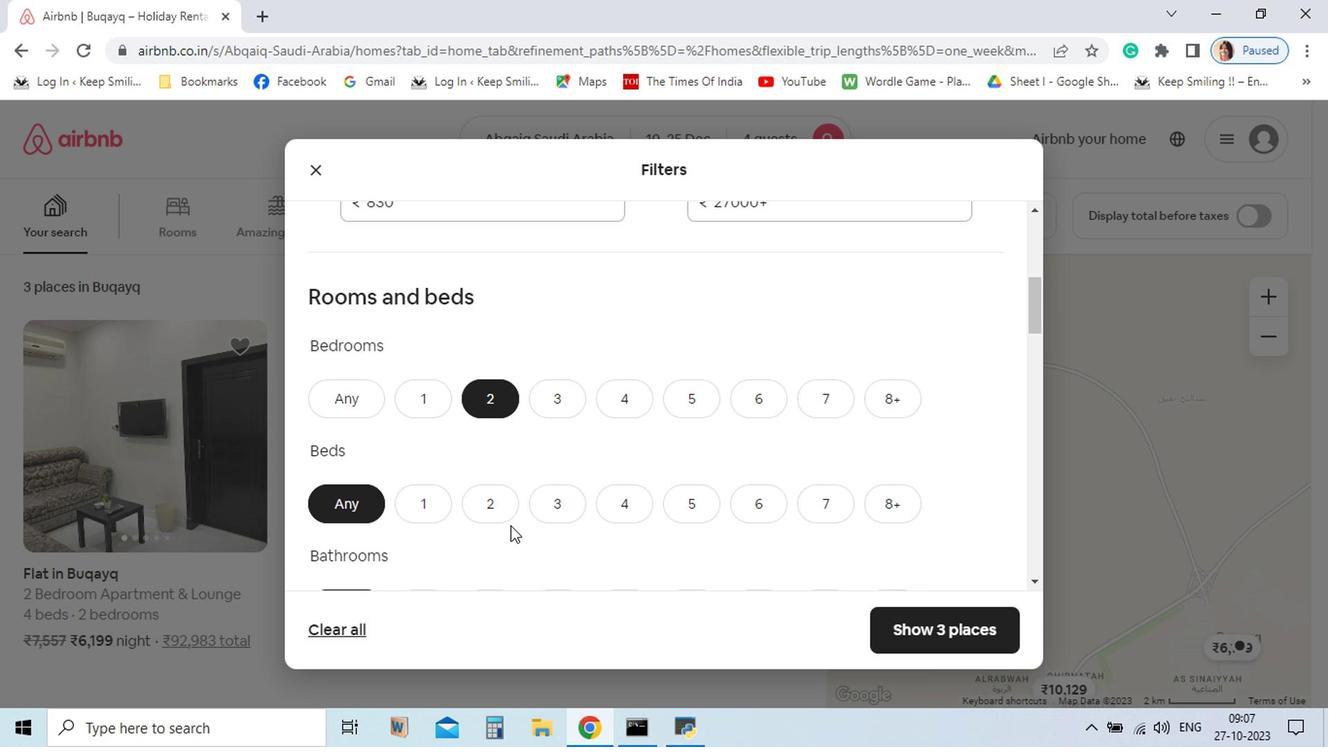 
Action: Mouse scrolled (596, 543) with delta (0, 0)
Screenshot: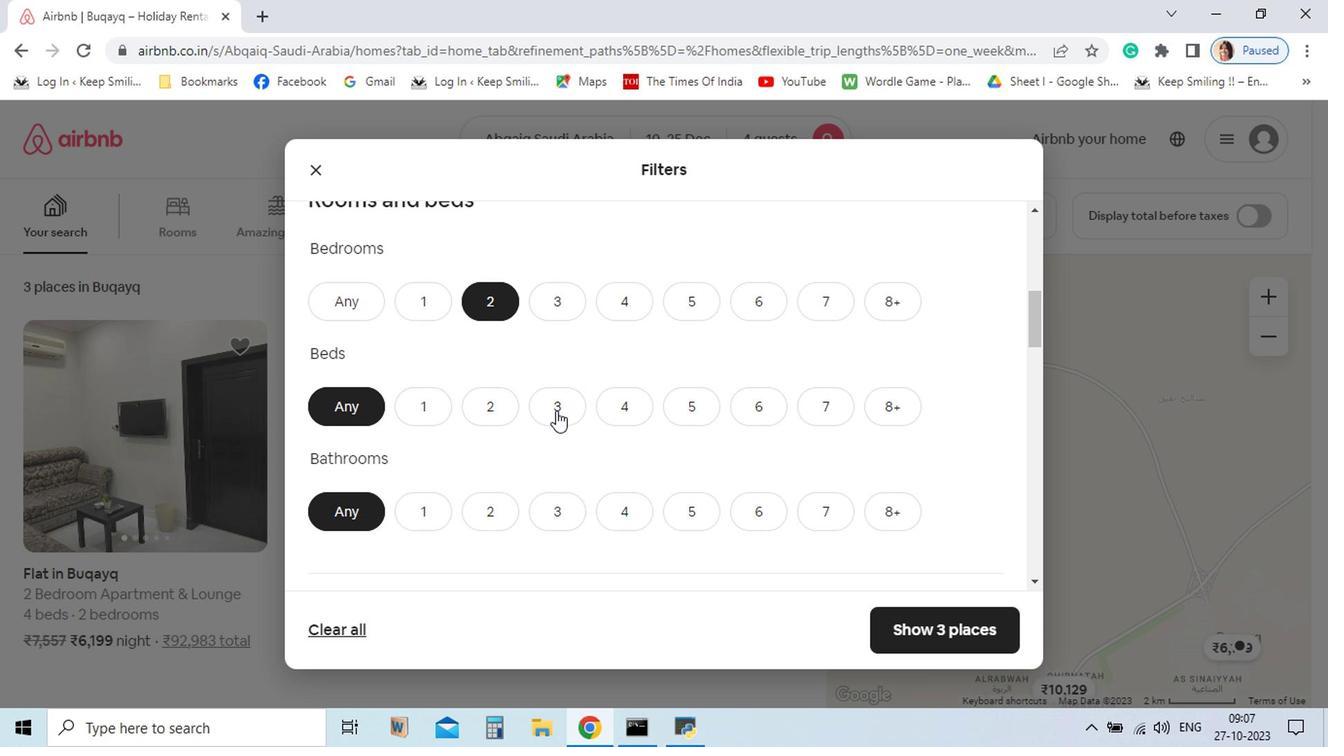 
Action: Mouse moved to (626, 424)
Screenshot: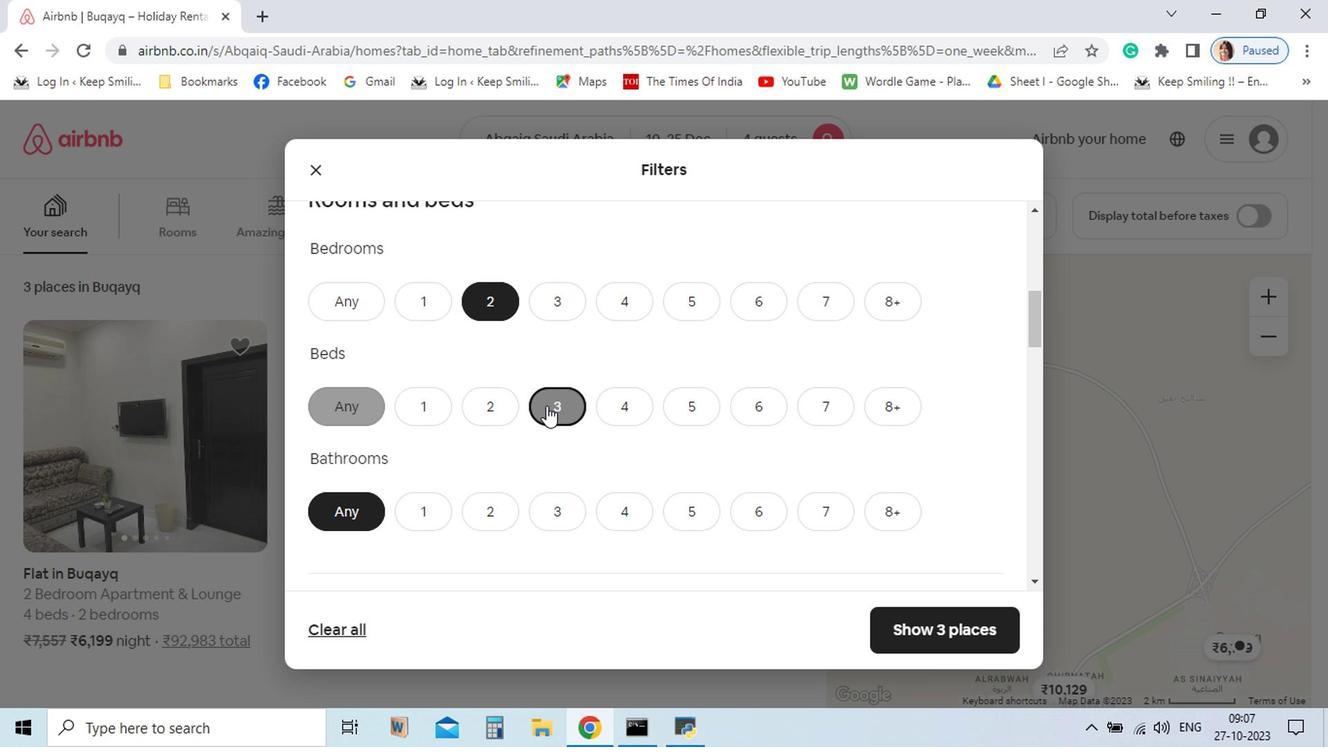 
Action: Mouse pressed left at (626, 424)
Screenshot: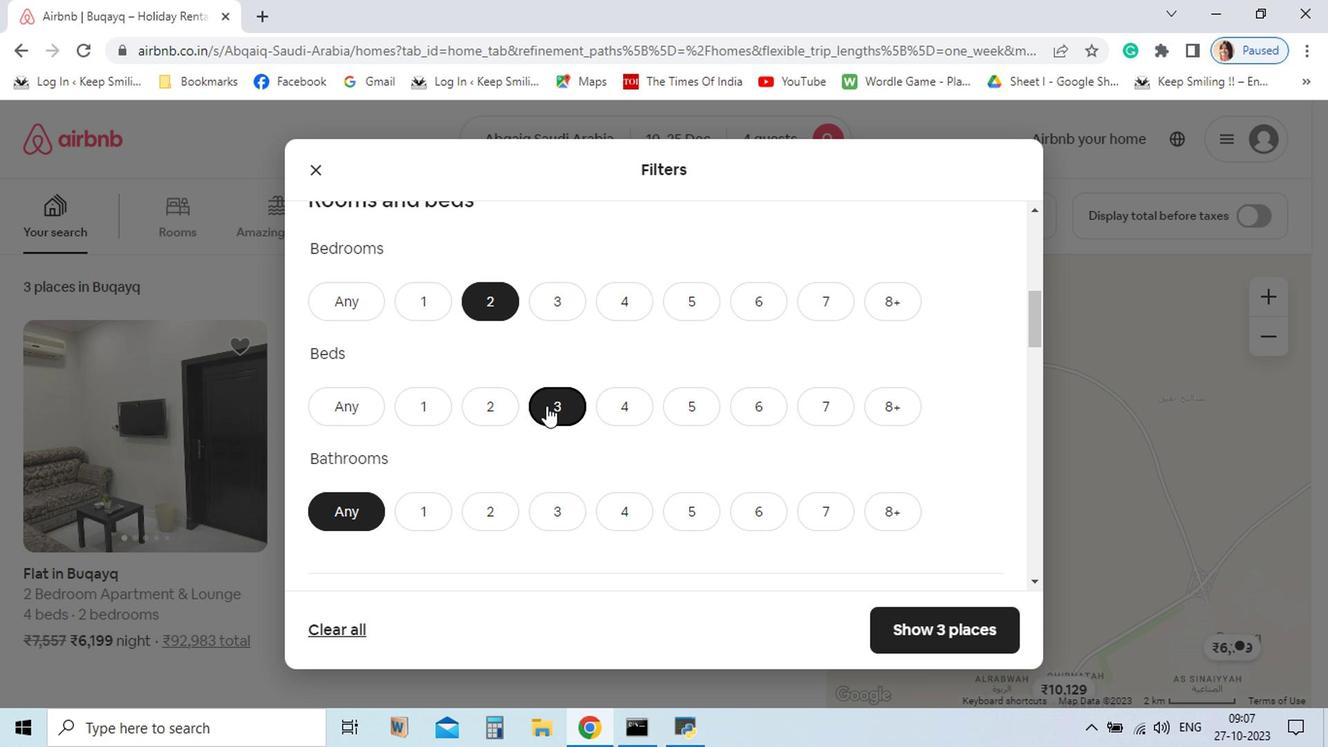 
Action: Mouse scrolled (626, 424) with delta (0, 0)
Screenshot: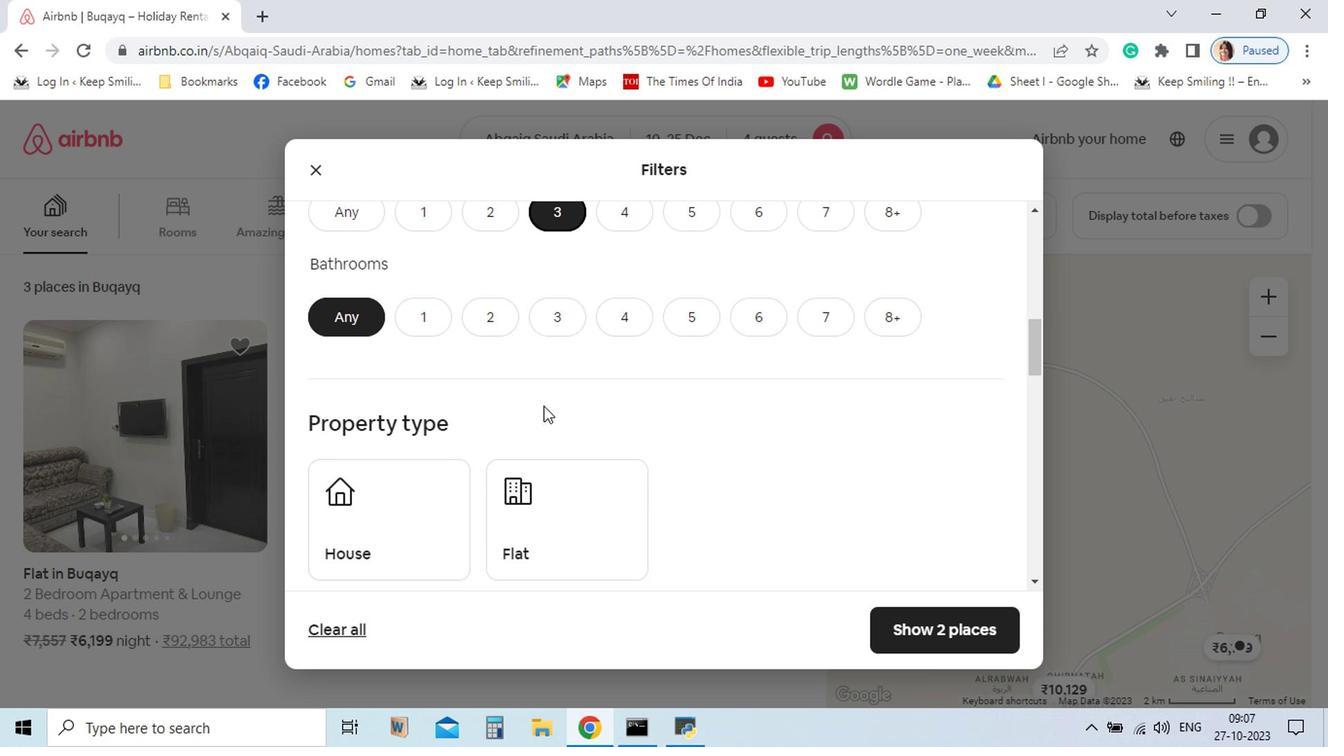 
Action: Mouse scrolled (626, 424) with delta (0, 0)
Screenshot: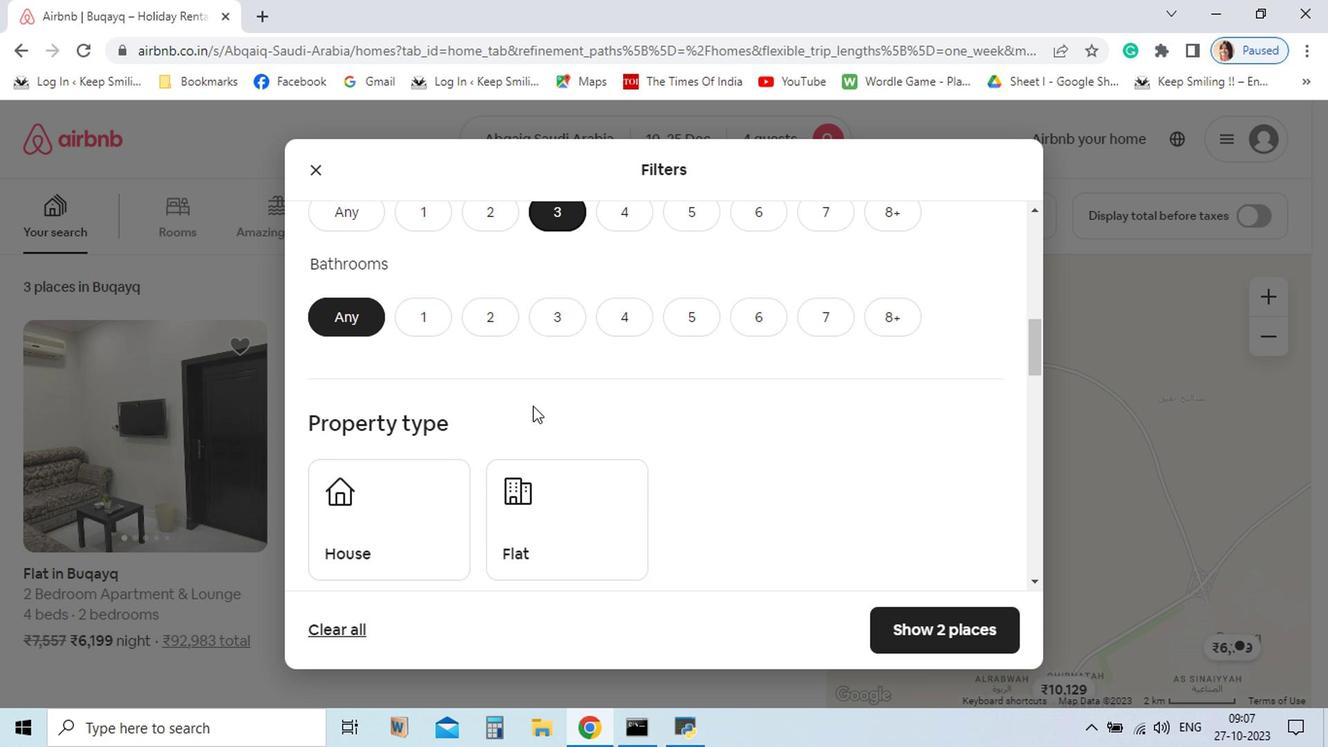 
Action: Mouse moved to (575, 324)
Screenshot: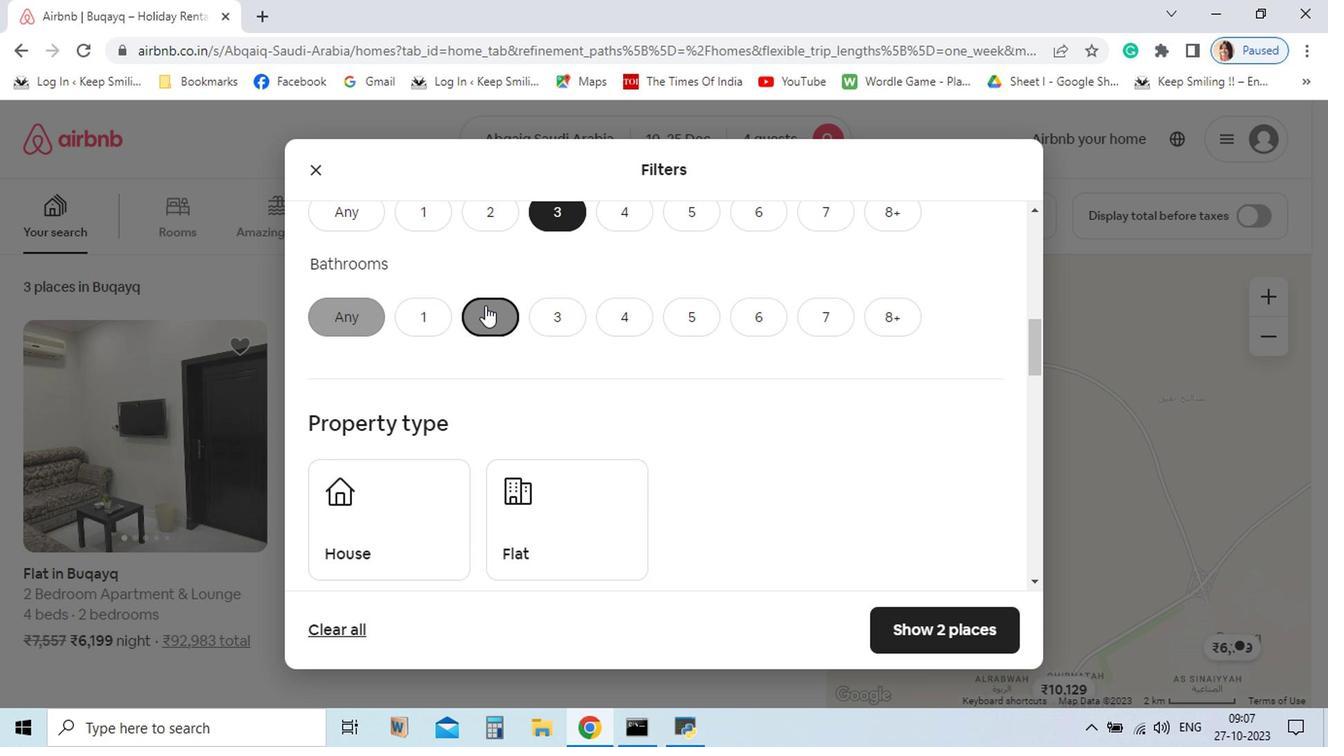 
Action: Mouse pressed left at (575, 324)
Screenshot: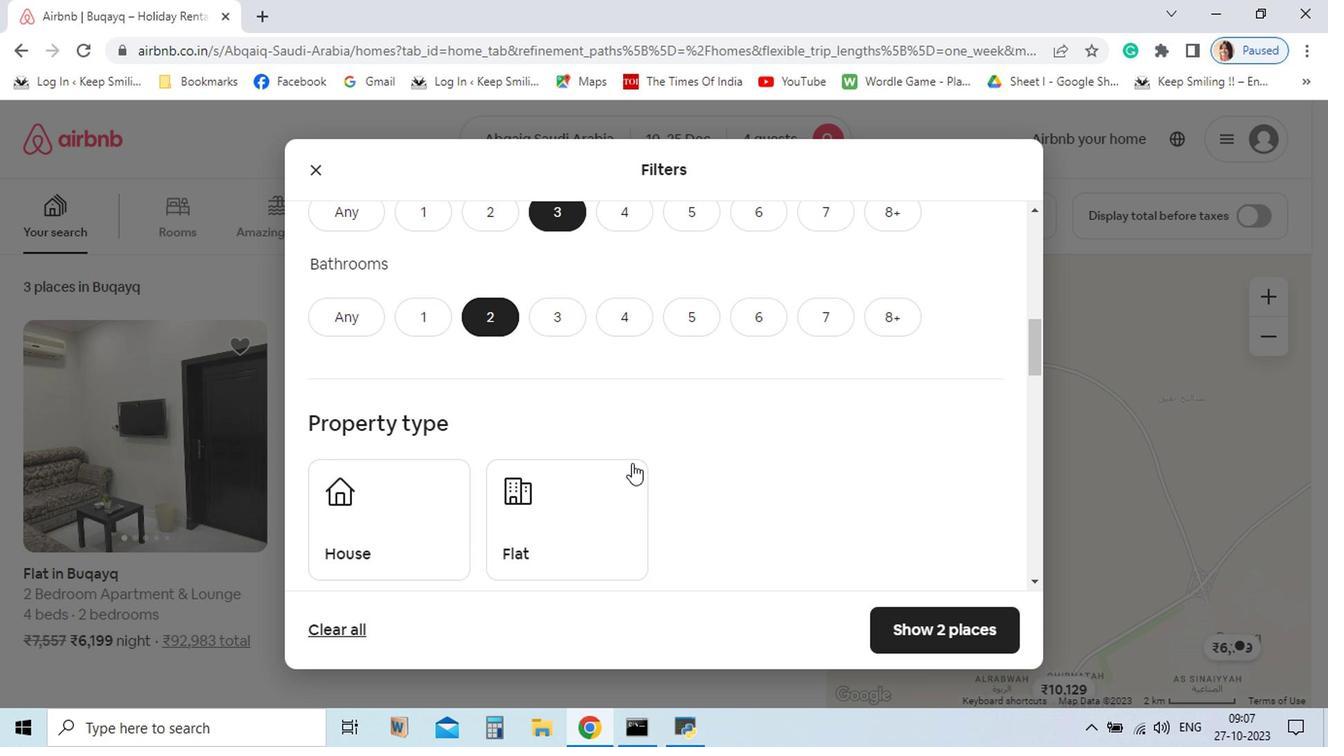 
Action: Mouse moved to (765, 530)
Screenshot: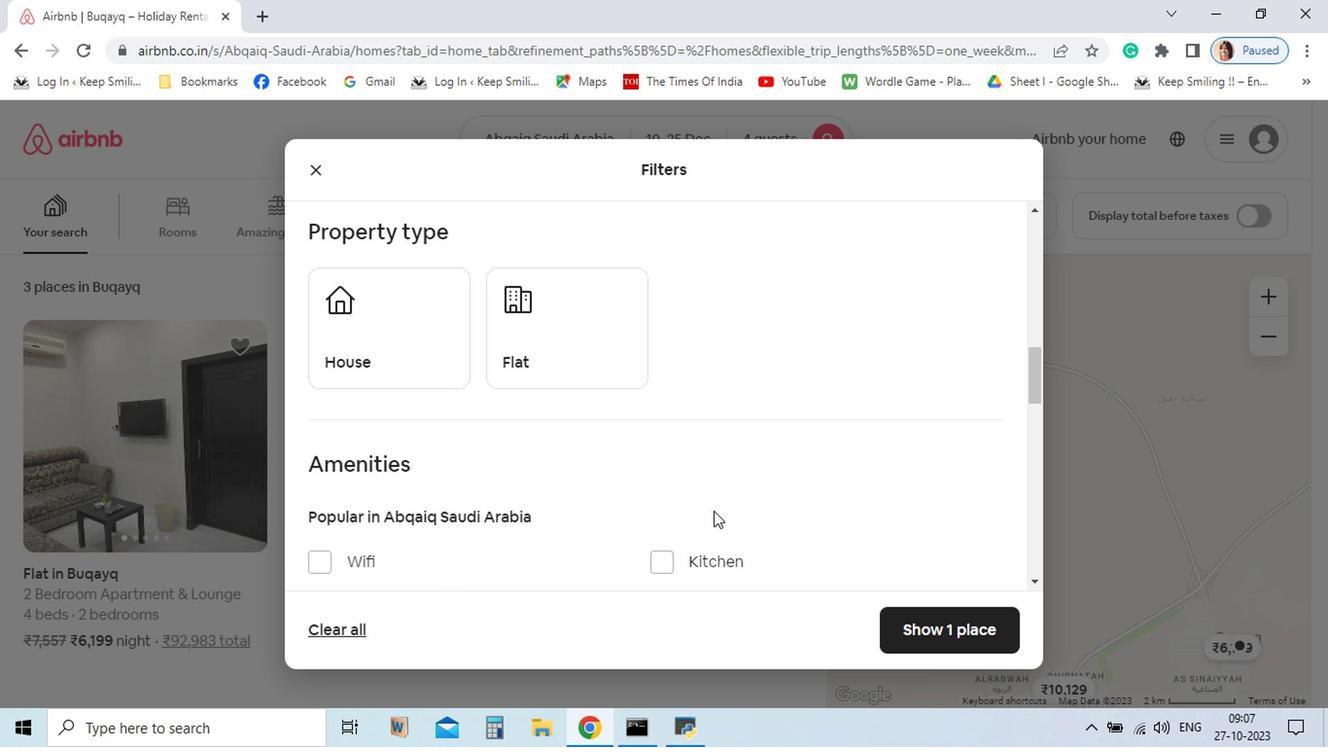 
Action: Mouse scrolled (765, 529) with delta (0, 0)
Screenshot: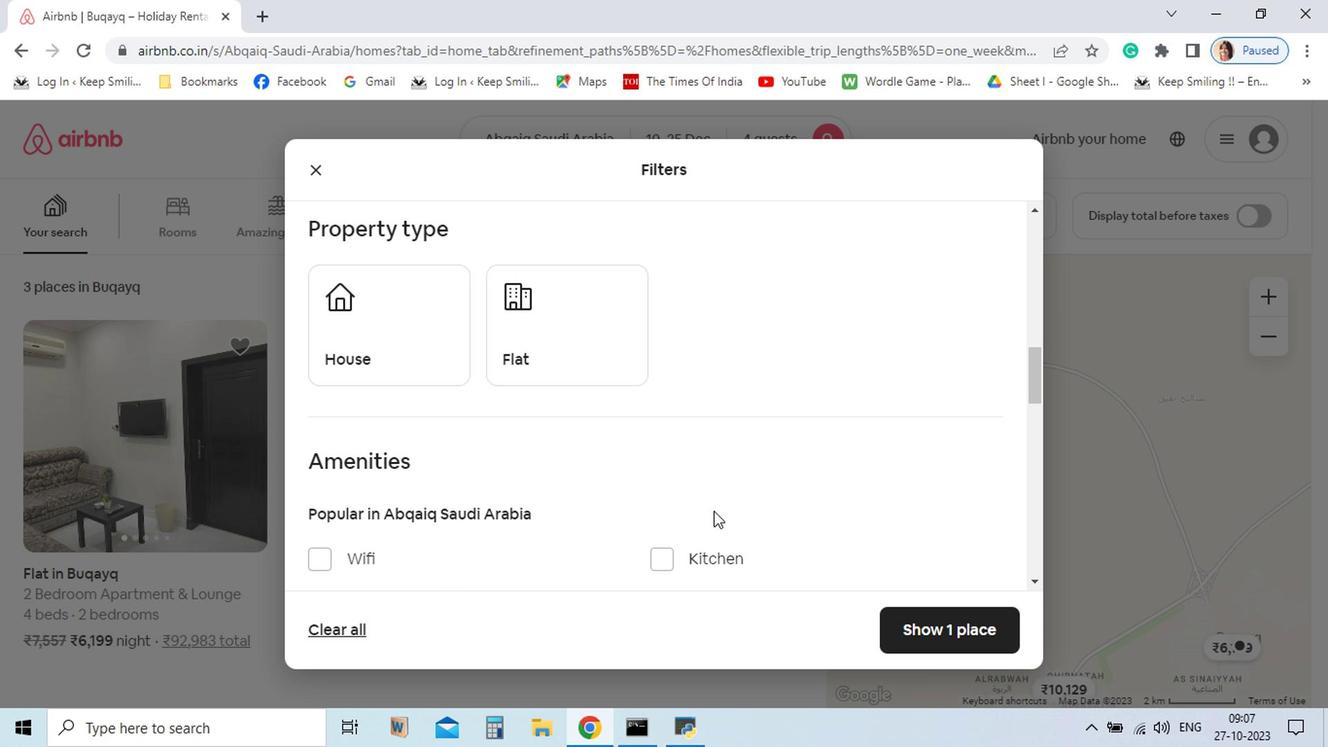 
Action: Mouse scrolled (765, 529) with delta (0, 0)
Screenshot: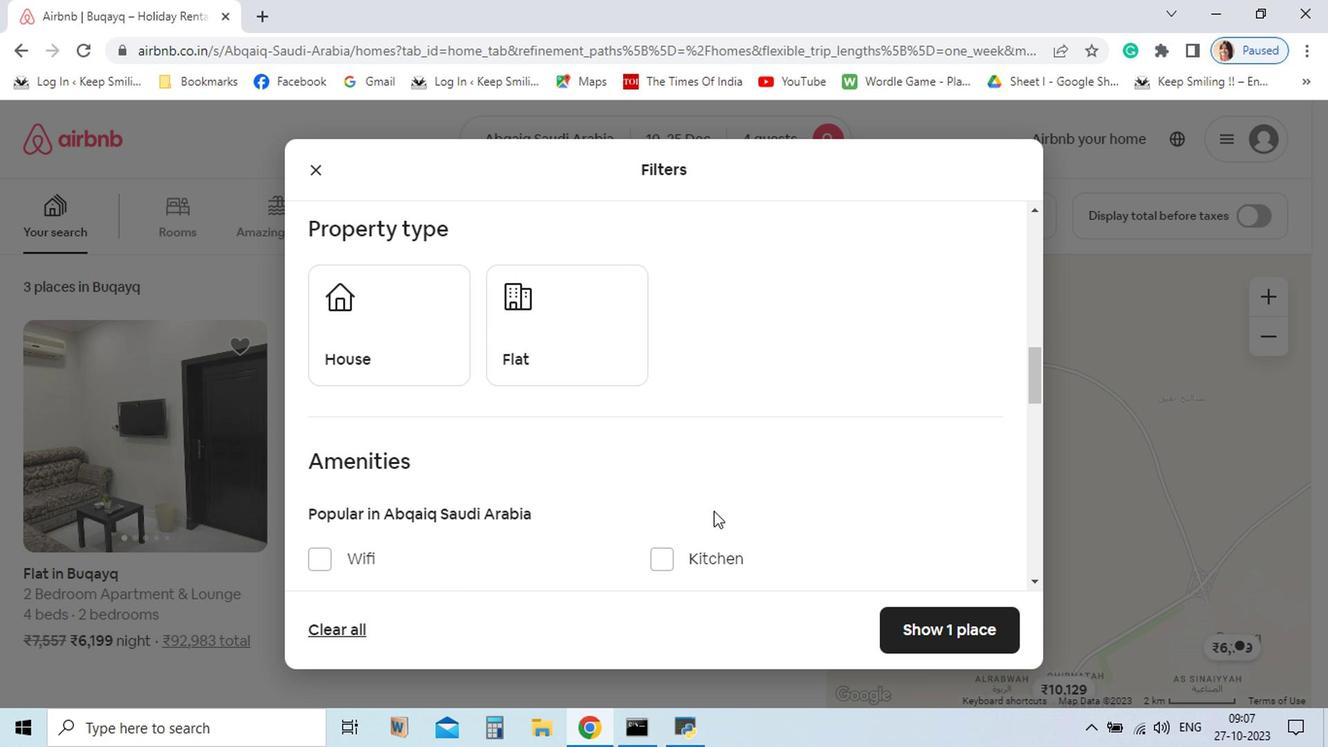 
Action: Mouse moved to (765, 529)
Screenshot: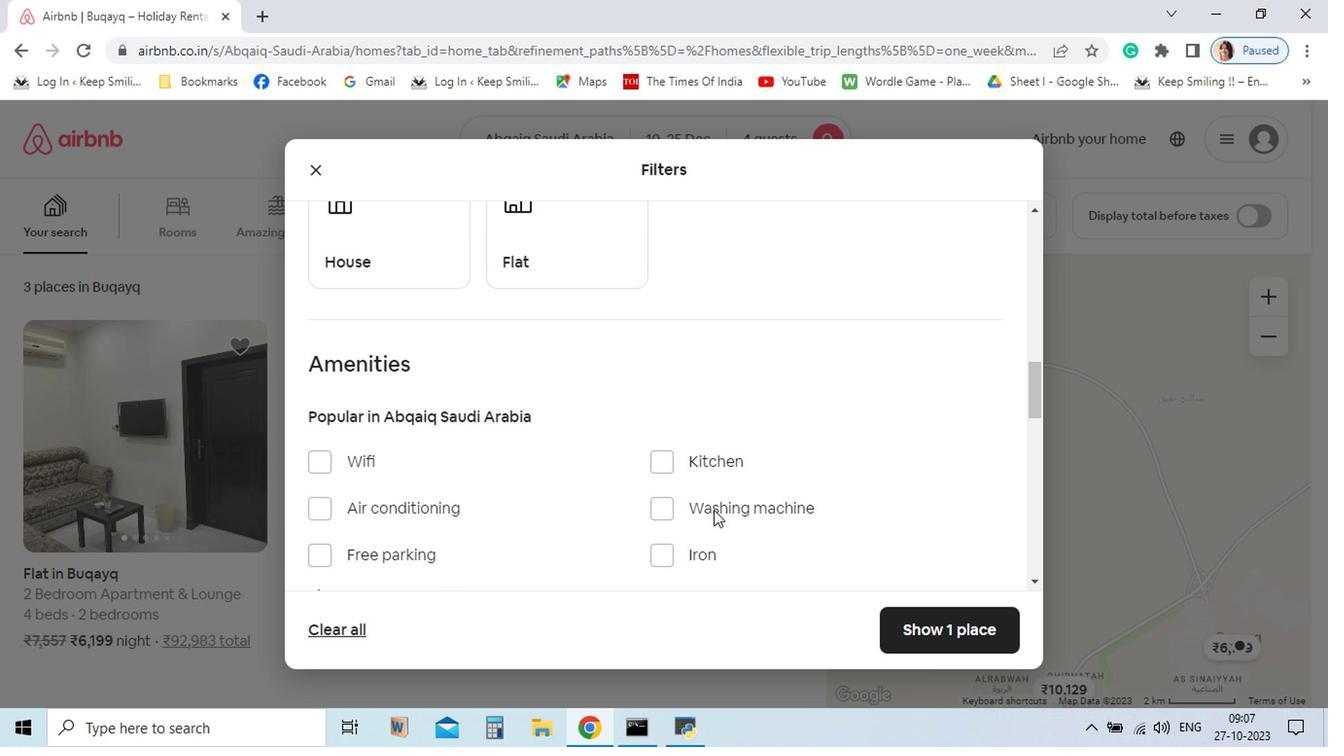 
Action: Mouse scrolled (765, 528) with delta (0, 0)
Screenshot: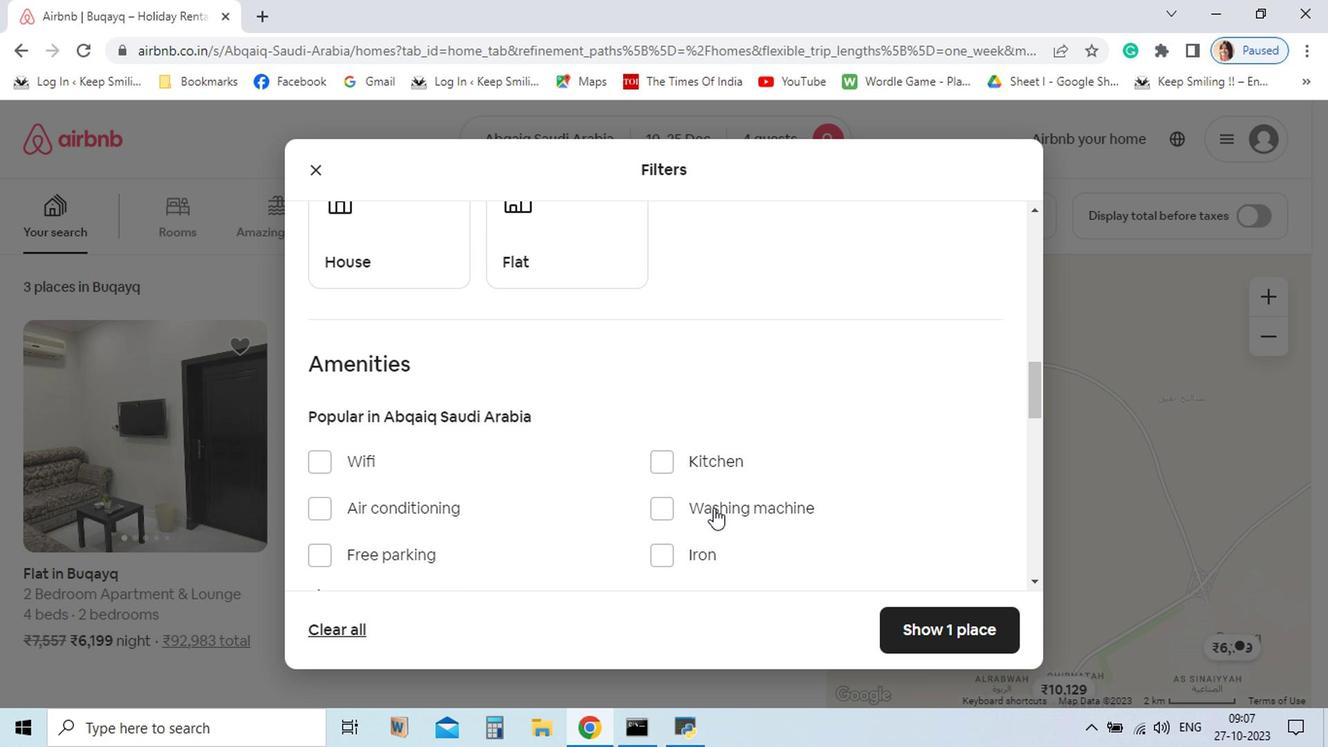 
Action: Mouse moved to (446, 478)
Screenshot: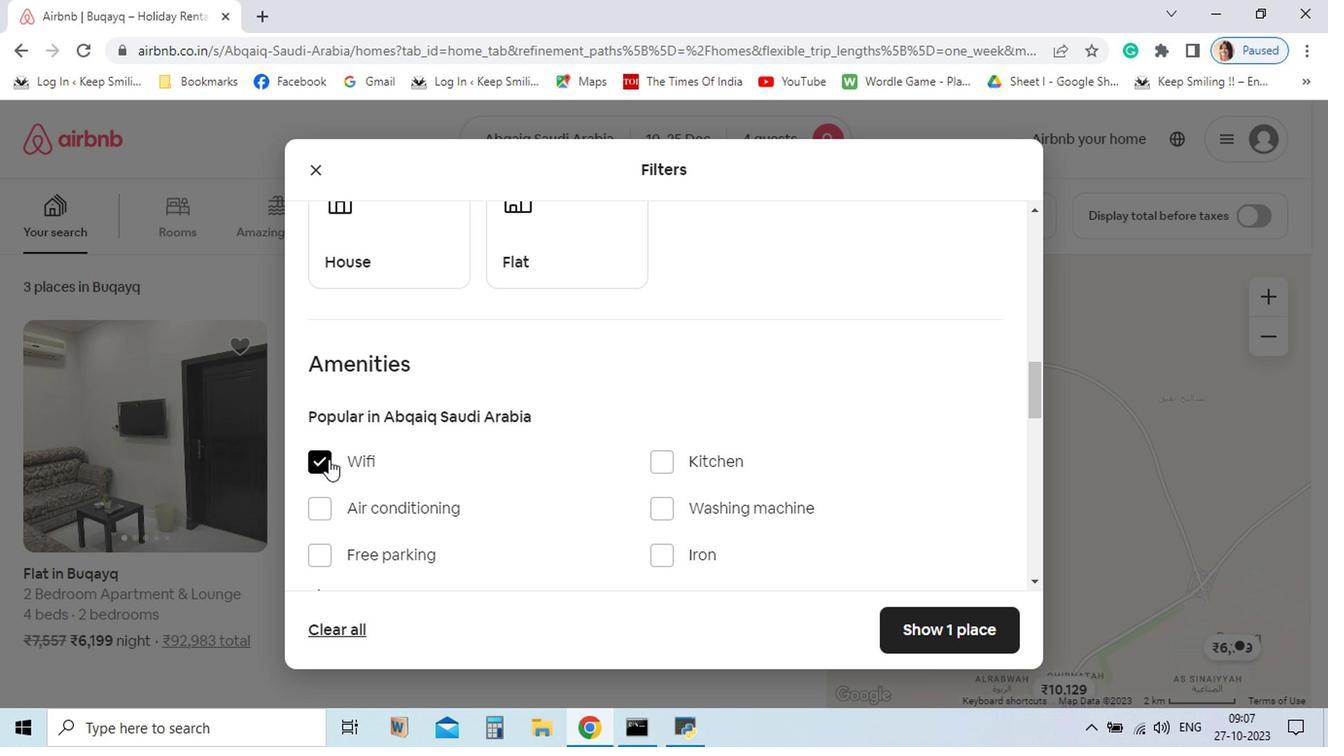 
Action: Mouse pressed left at (446, 478)
Screenshot: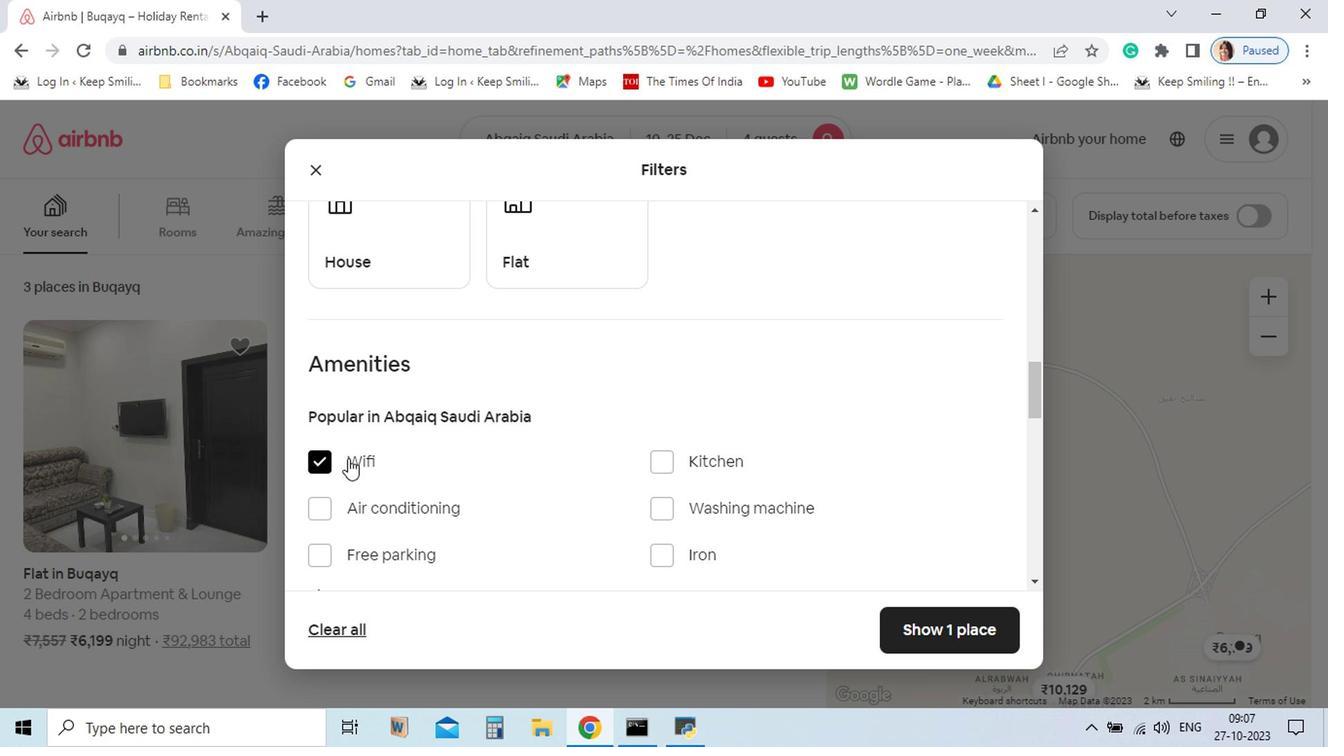 
Action: Mouse moved to (438, 584)
Screenshot: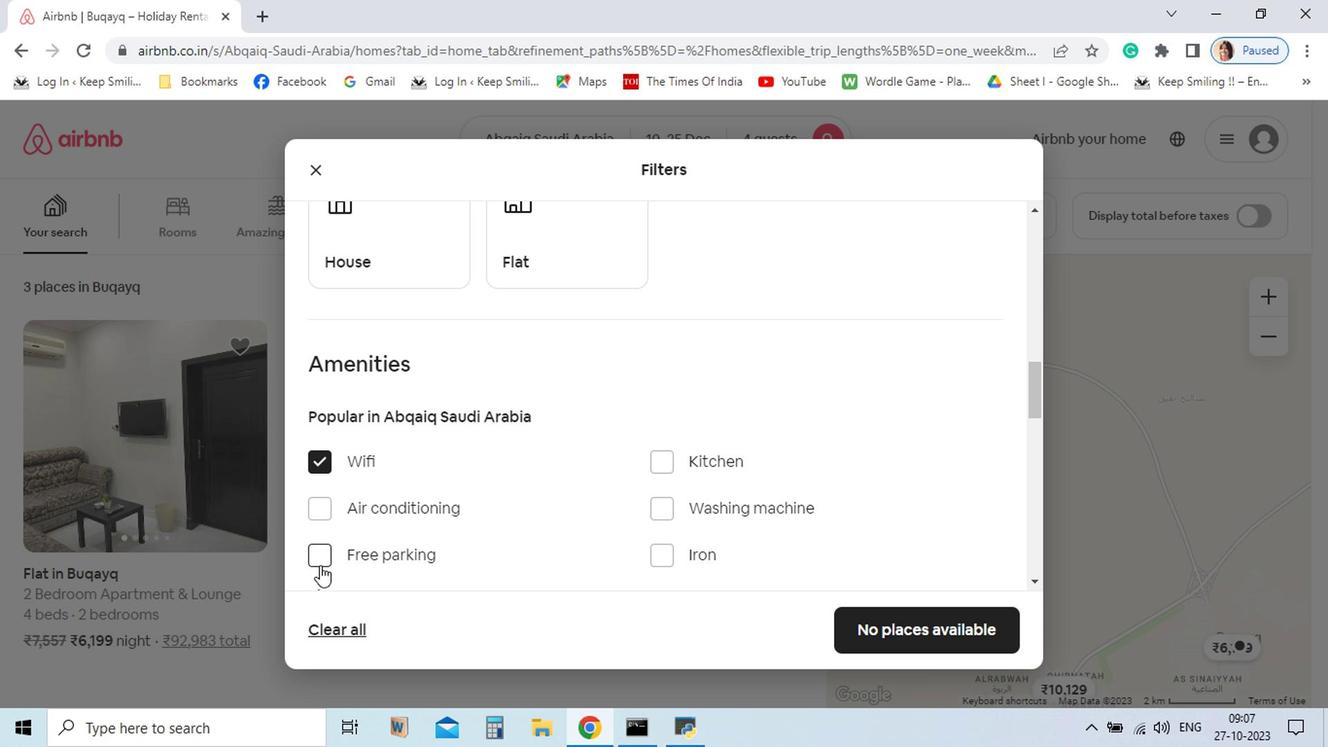 
Action: Mouse pressed left at (438, 584)
Screenshot: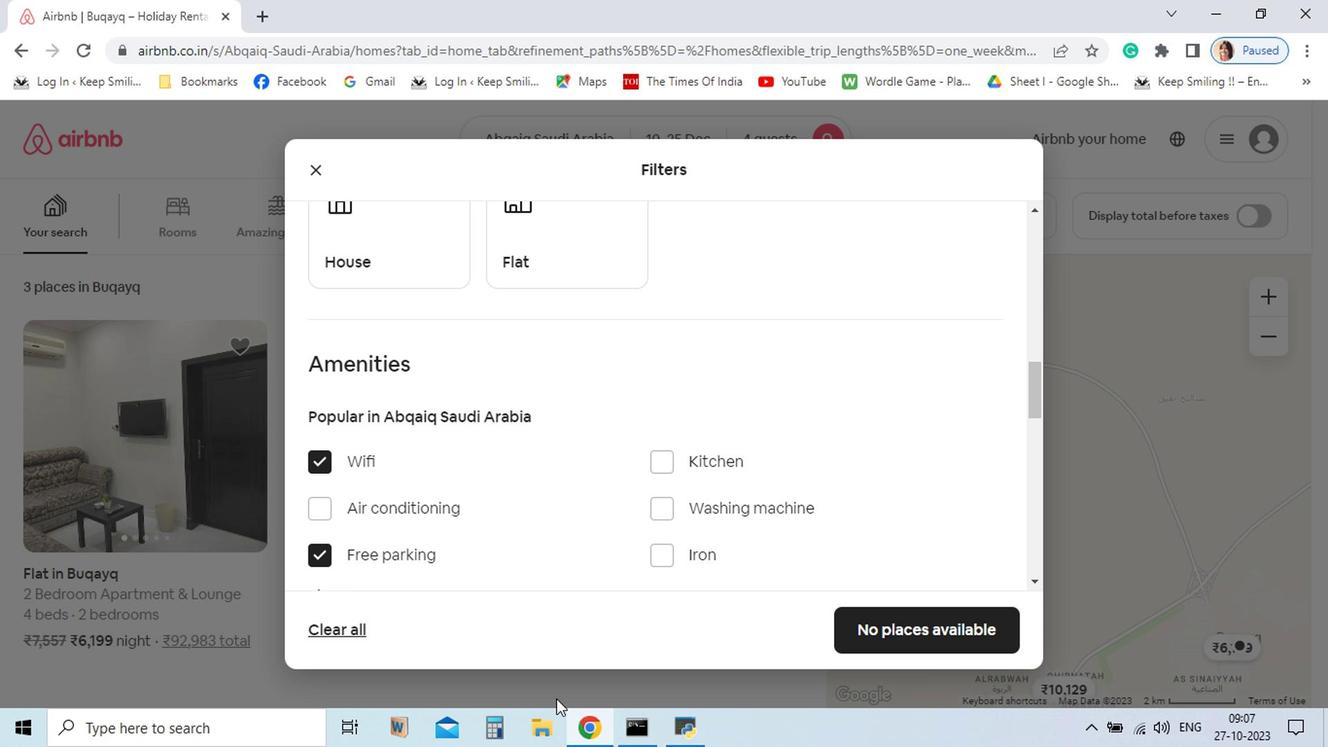 
Action: Mouse moved to (765, 707)
Screenshot: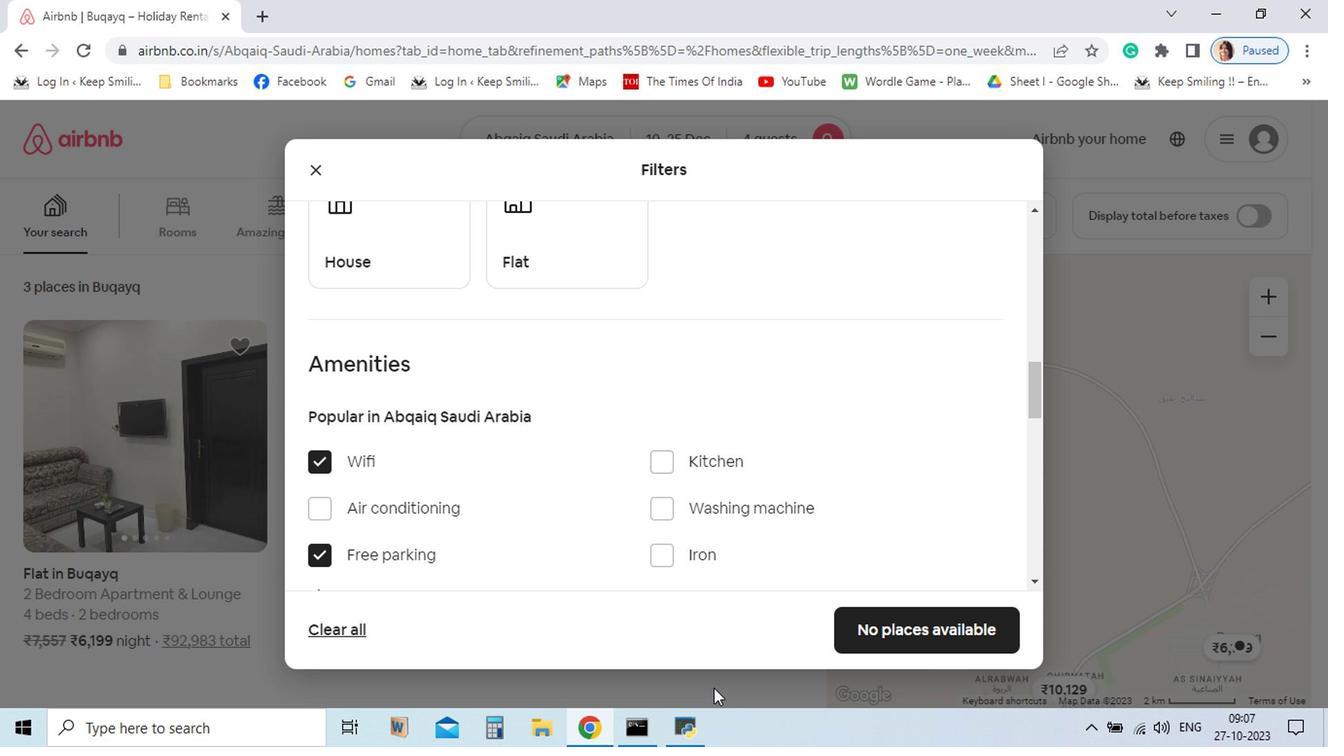 
